 Task: Find a house in Popayán, Colombia, for 8 guests from 12-16 Jul, with a price range of ₹10,000 to ₹16,000, including amenities like Wifi, Free parking, and TV.
Action: Mouse moved to (461, 103)
Screenshot: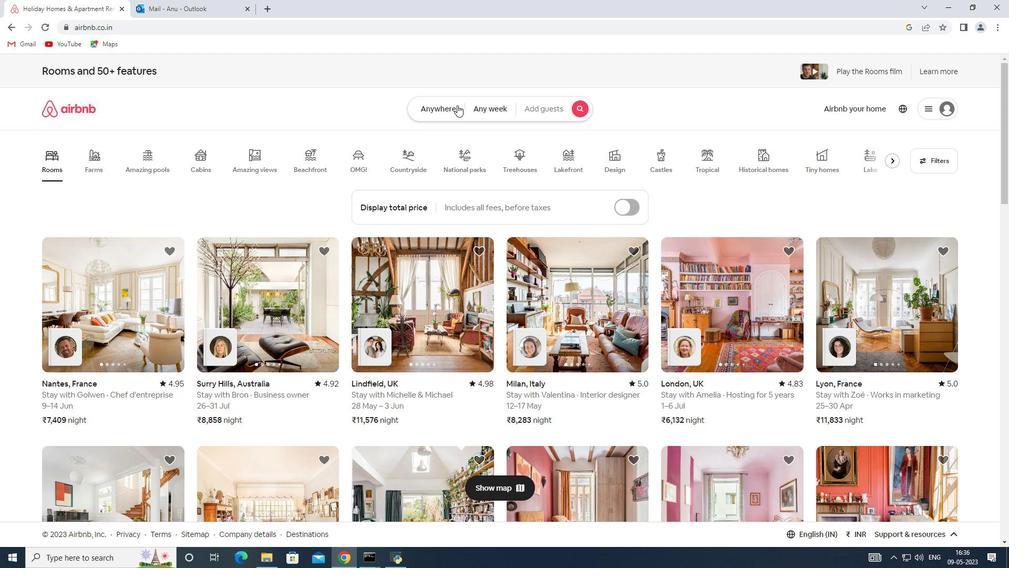 
Action: Mouse pressed left at (461, 103)
Screenshot: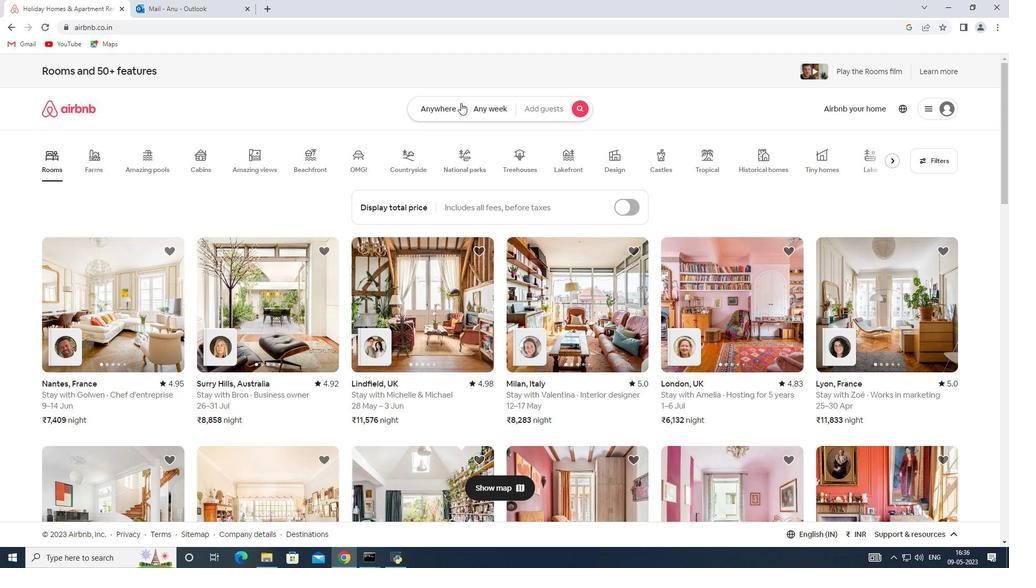 
Action: Mouse moved to (352, 152)
Screenshot: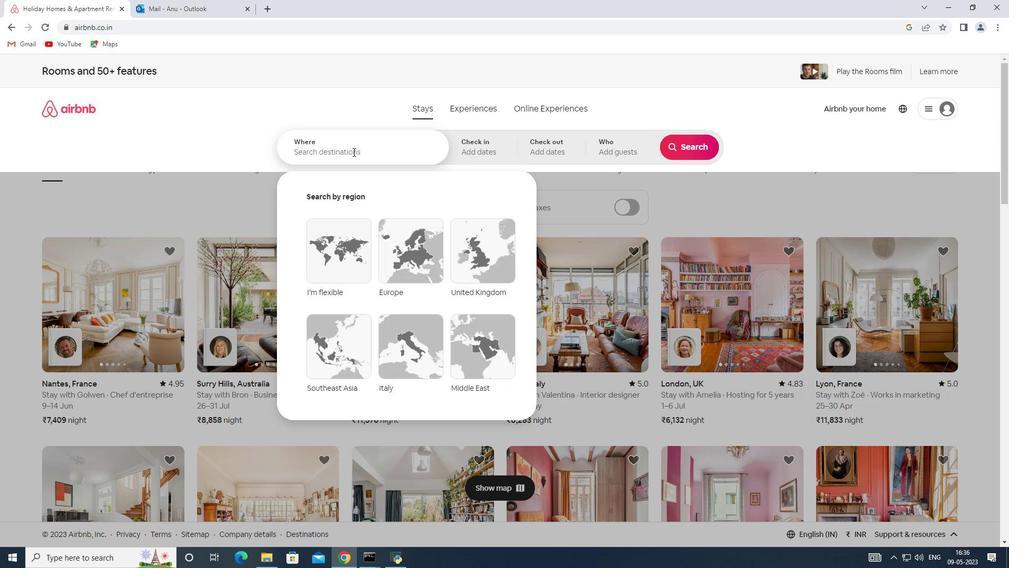 
Action: Mouse pressed left at (352, 152)
Screenshot: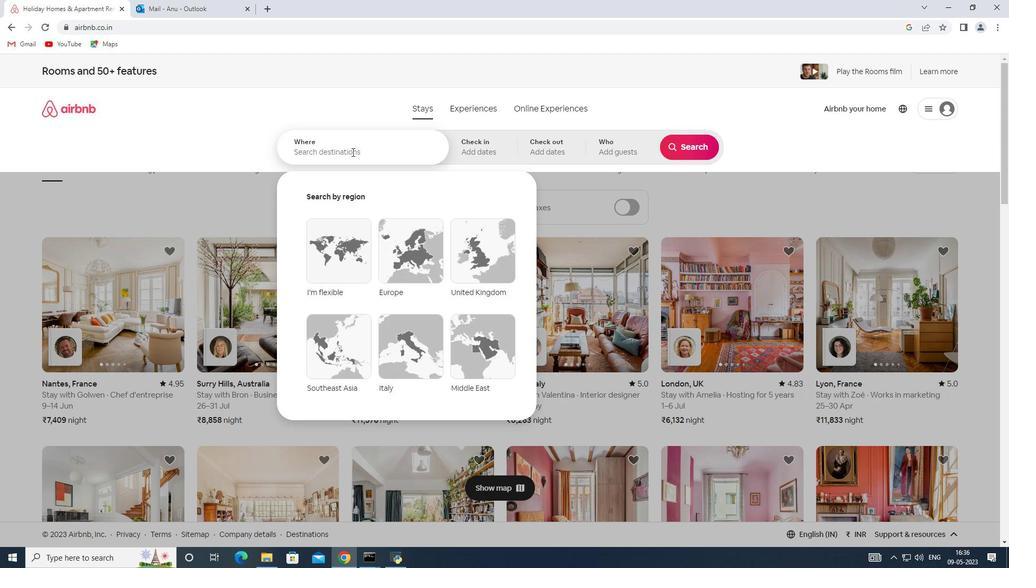 
Action: Key pressed <Key.shift>Popayan,<Key.shift>Colombia
Screenshot: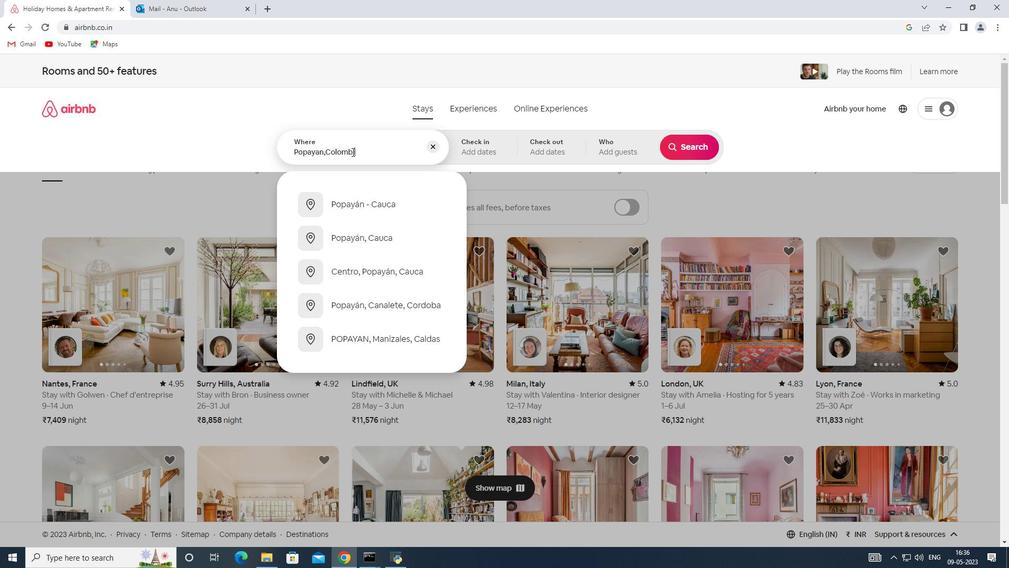 
Action: Mouse moved to (493, 147)
Screenshot: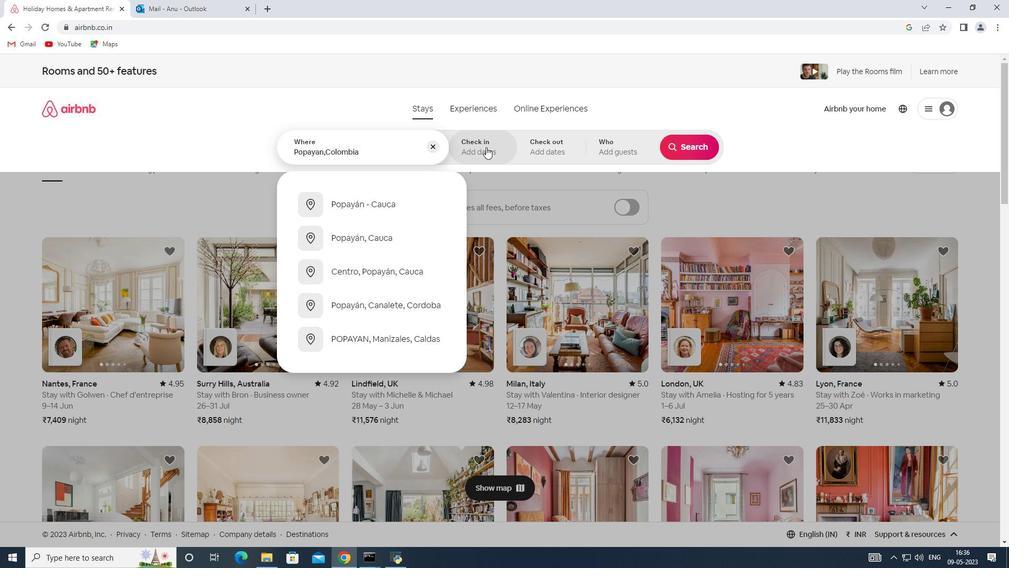 
Action: Mouse pressed left at (493, 147)
Screenshot: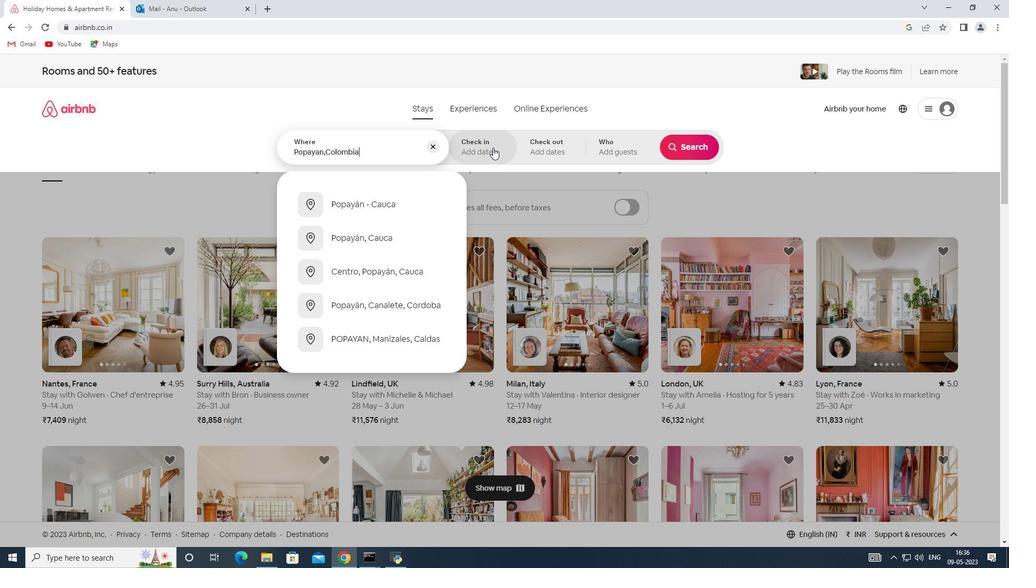 
Action: Mouse moved to (685, 233)
Screenshot: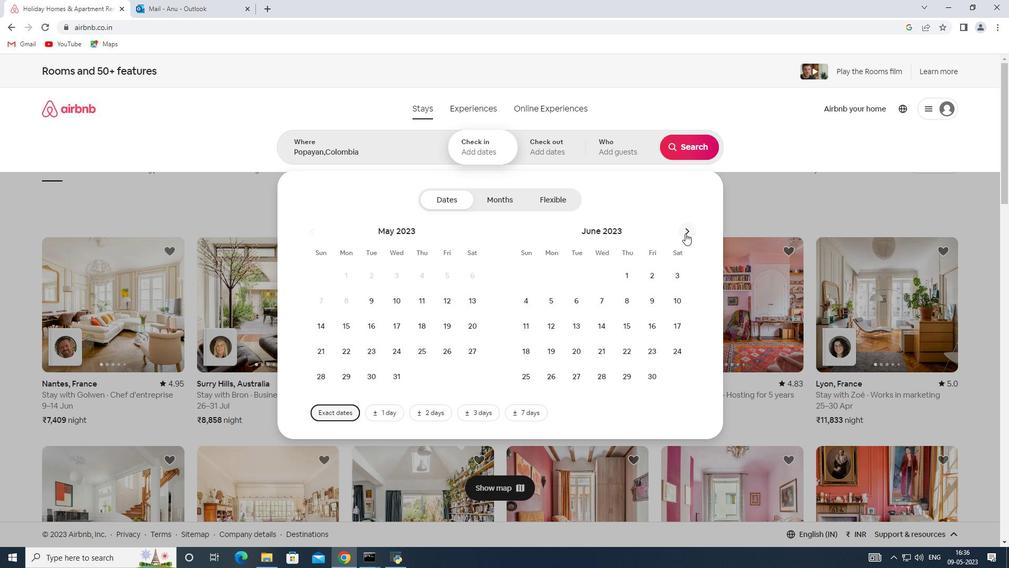 
Action: Mouse pressed left at (685, 233)
Screenshot: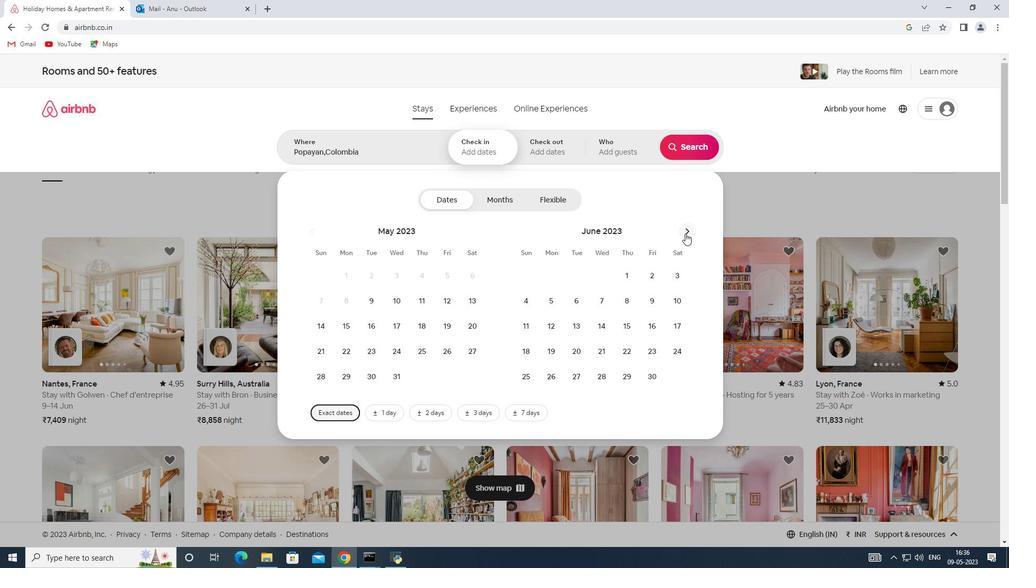 
Action: Mouse moved to (603, 326)
Screenshot: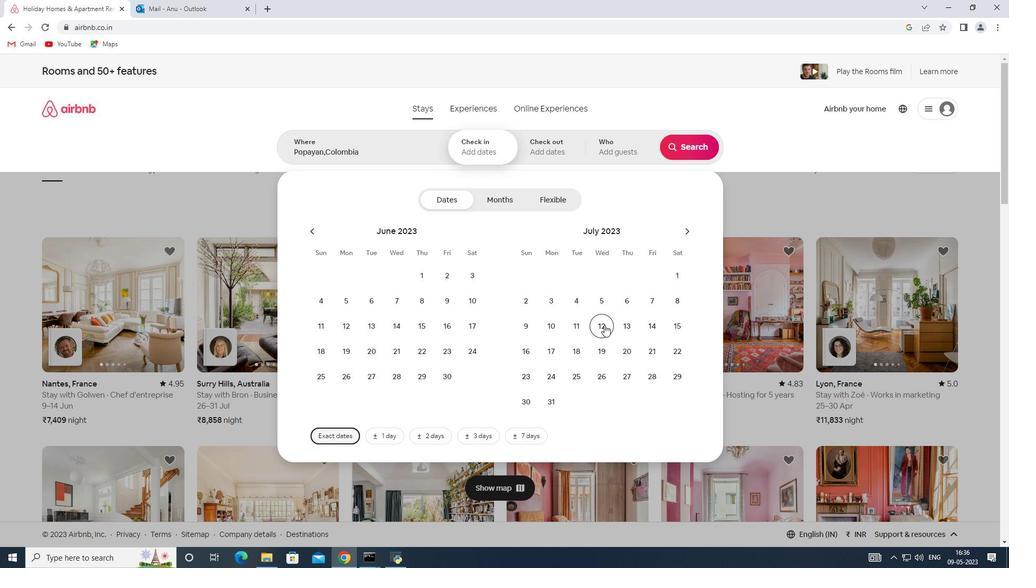 
Action: Mouse pressed left at (603, 326)
Screenshot: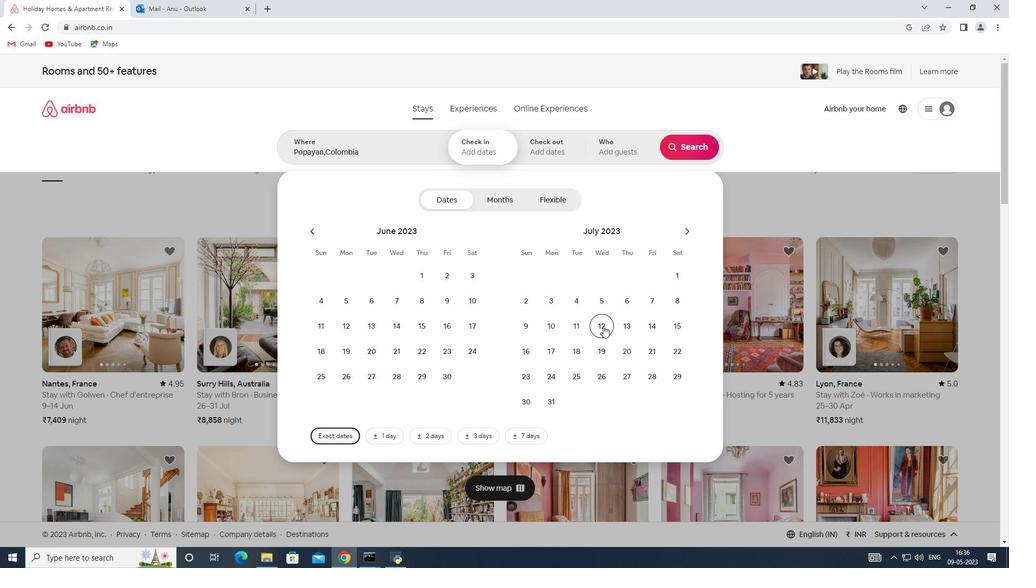 
Action: Mouse moved to (532, 348)
Screenshot: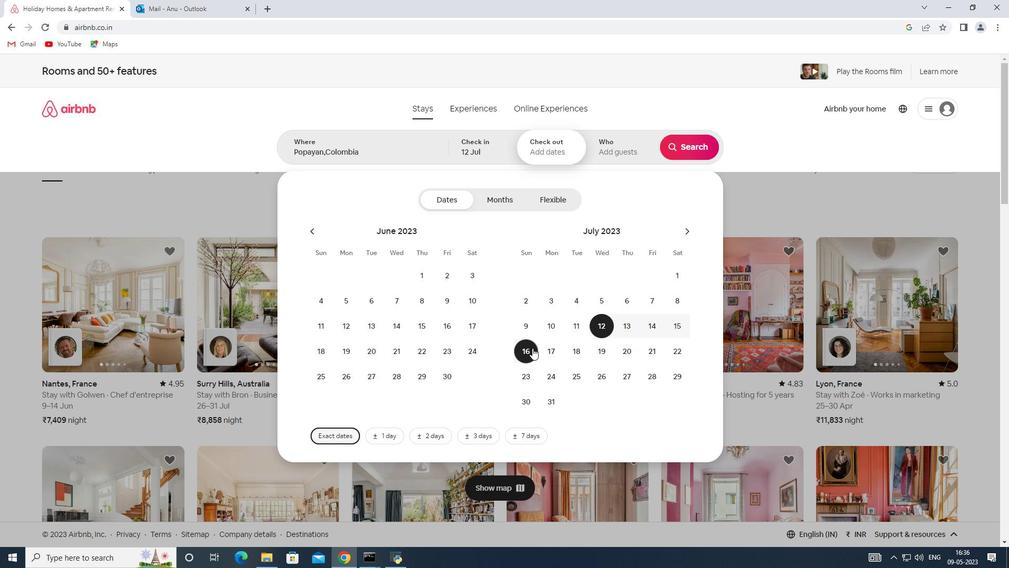 
Action: Mouse pressed left at (532, 348)
Screenshot: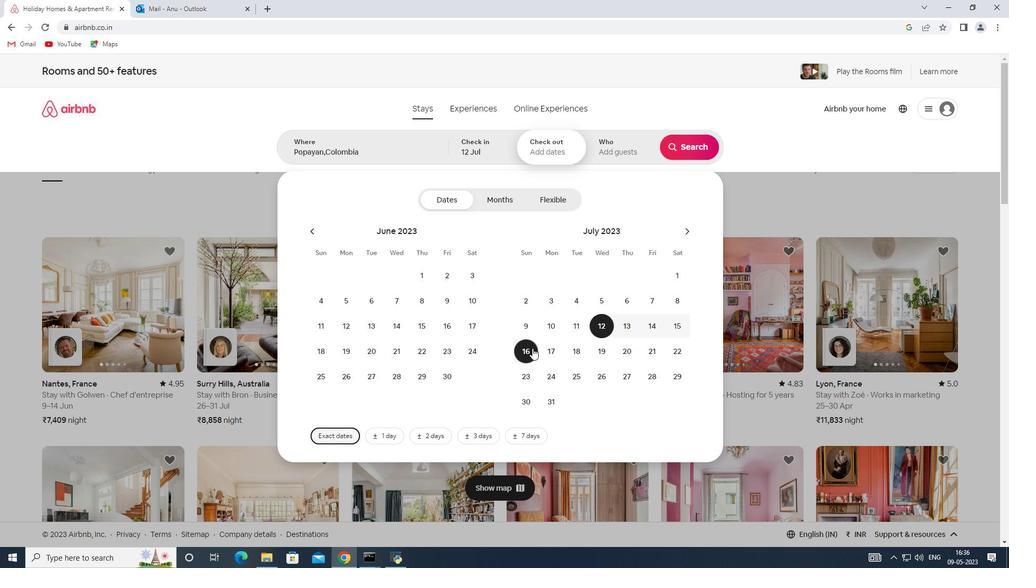 
Action: Mouse moved to (604, 146)
Screenshot: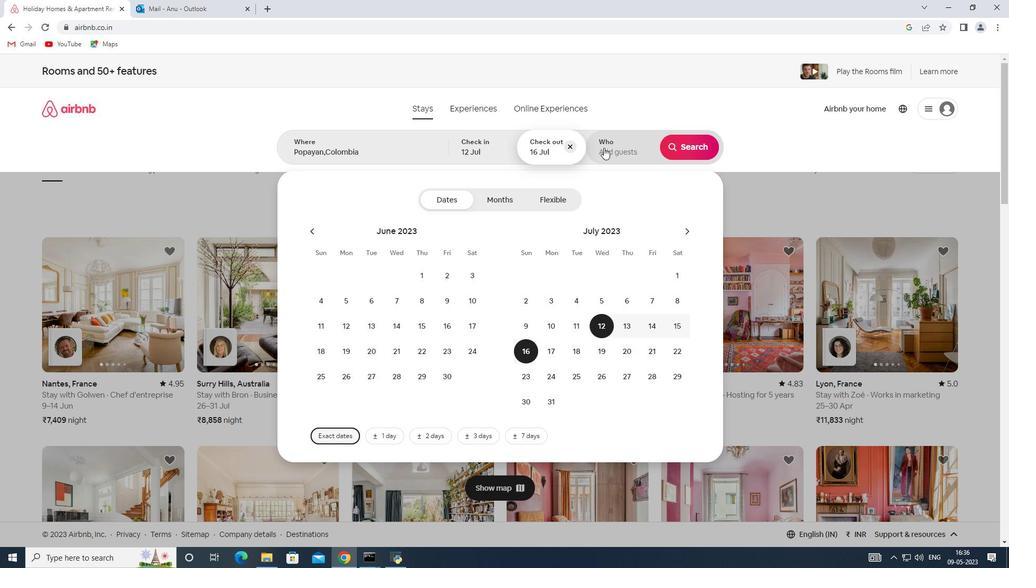 
Action: Mouse pressed left at (604, 146)
Screenshot: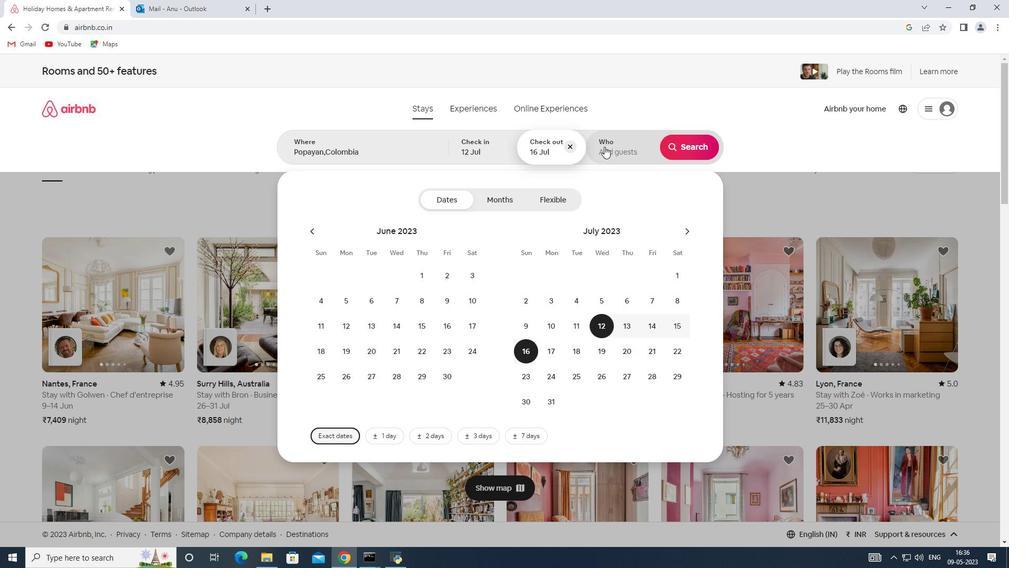 
Action: Mouse moved to (695, 199)
Screenshot: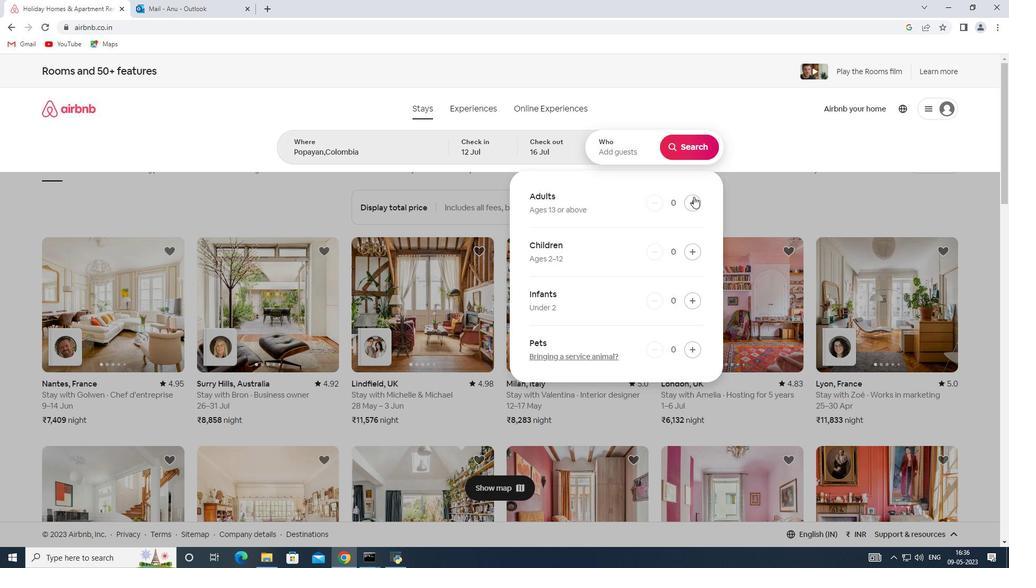 
Action: Mouse pressed left at (695, 199)
Screenshot: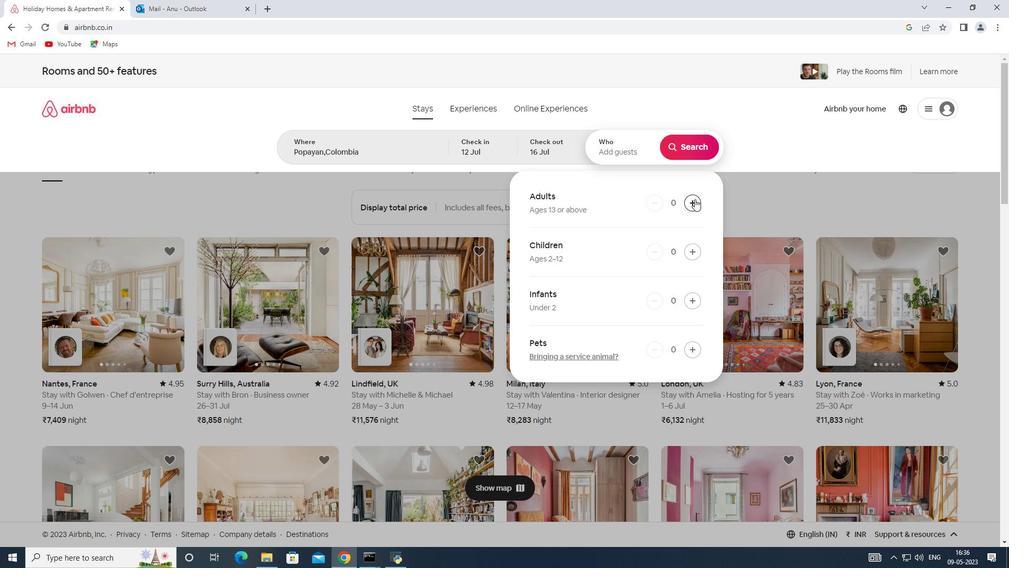 
Action: Mouse pressed left at (695, 199)
Screenshot: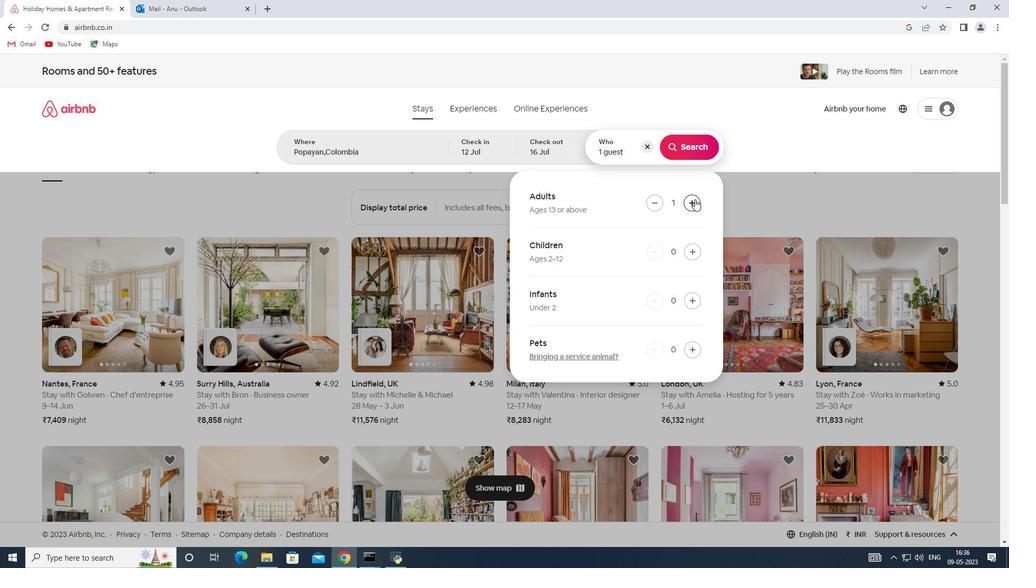 
Action: Mouse pressed left at (695, 199)
Screenshot: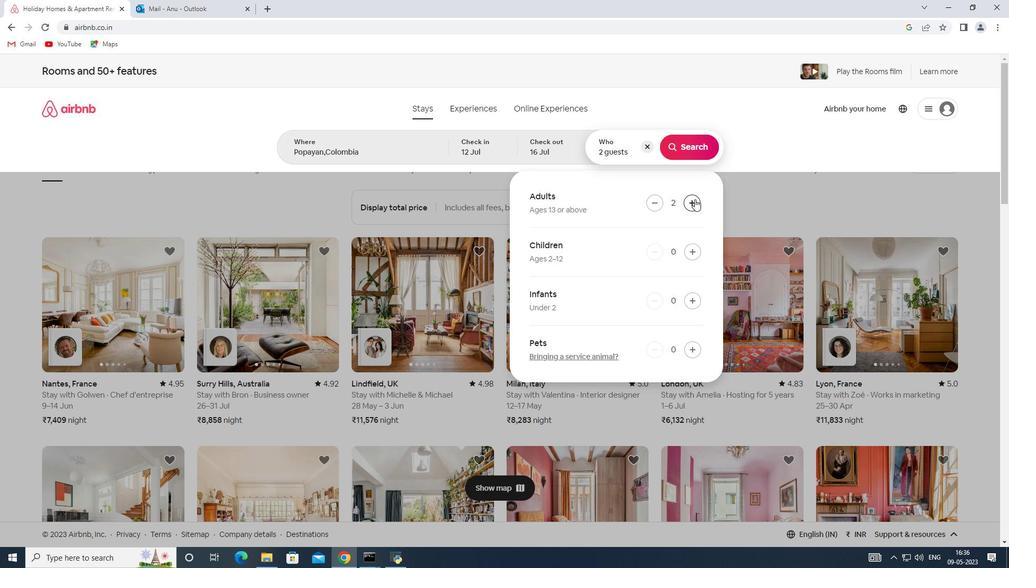 
Action: Mouse pressed left at (695, 199)
Screenshot: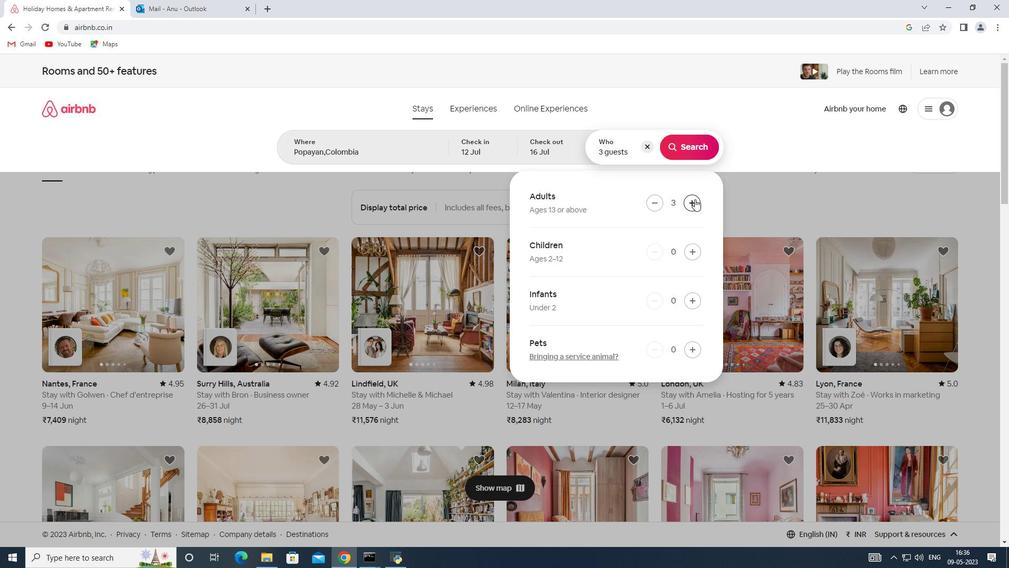 
Action: Mouse pressed left at (695, 199)
Screenshot: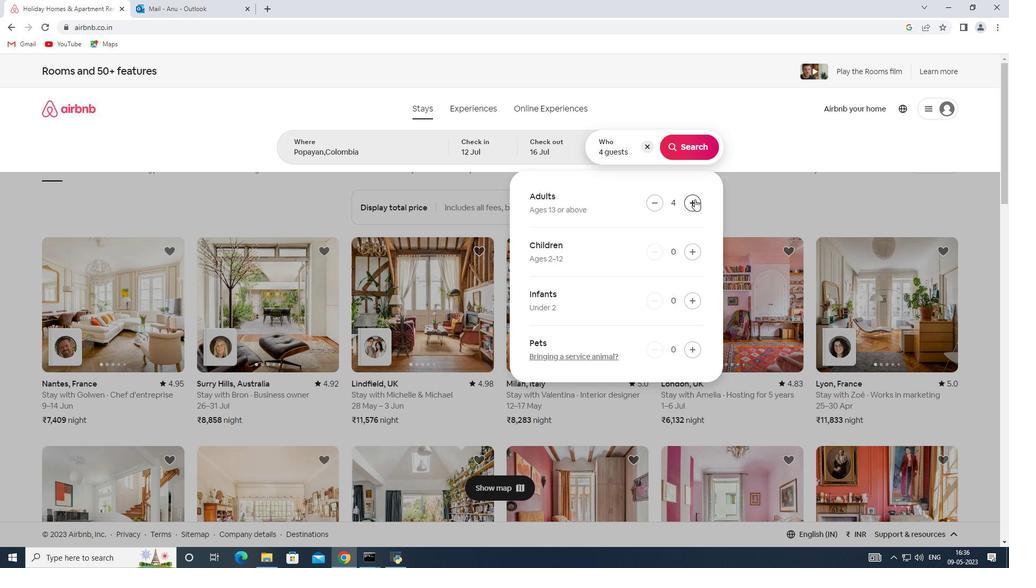 
Action: Mouse pressed left at (695, 199)
Screenshot: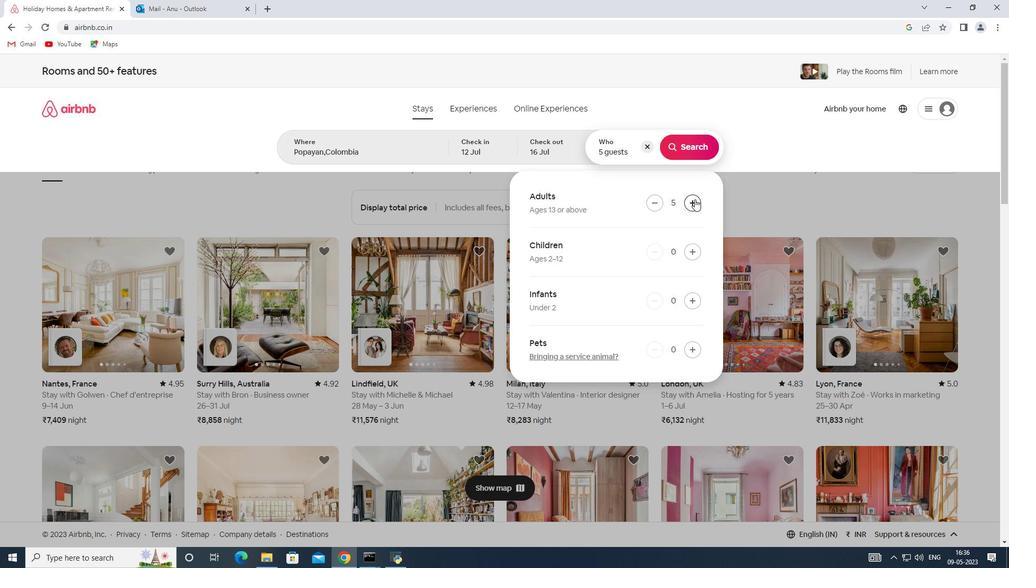 
Action: Mouse pressed left at (695, 199)
Screenshot: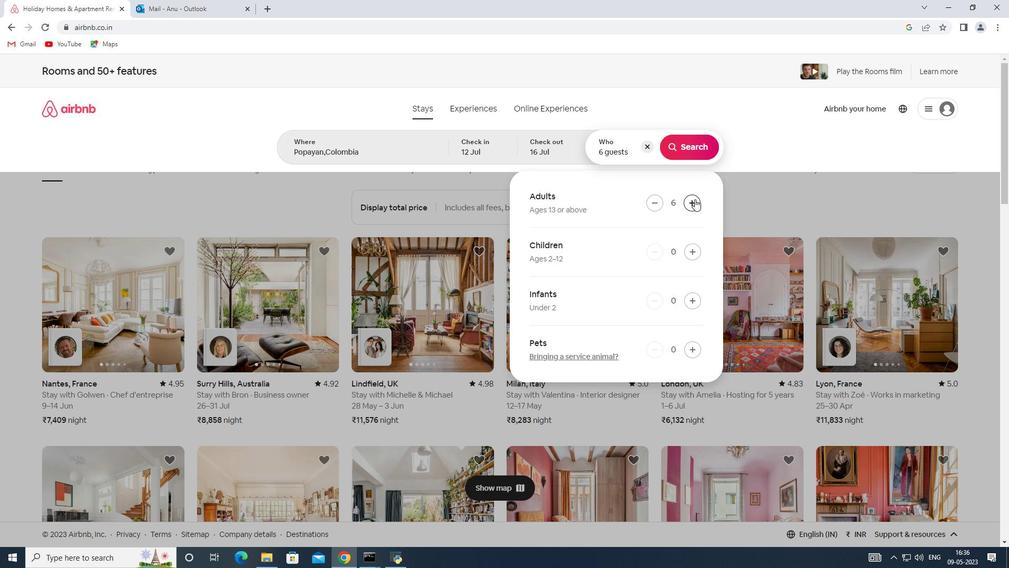 
Action: Mouse pressed left at (695, 199)
Screenshot: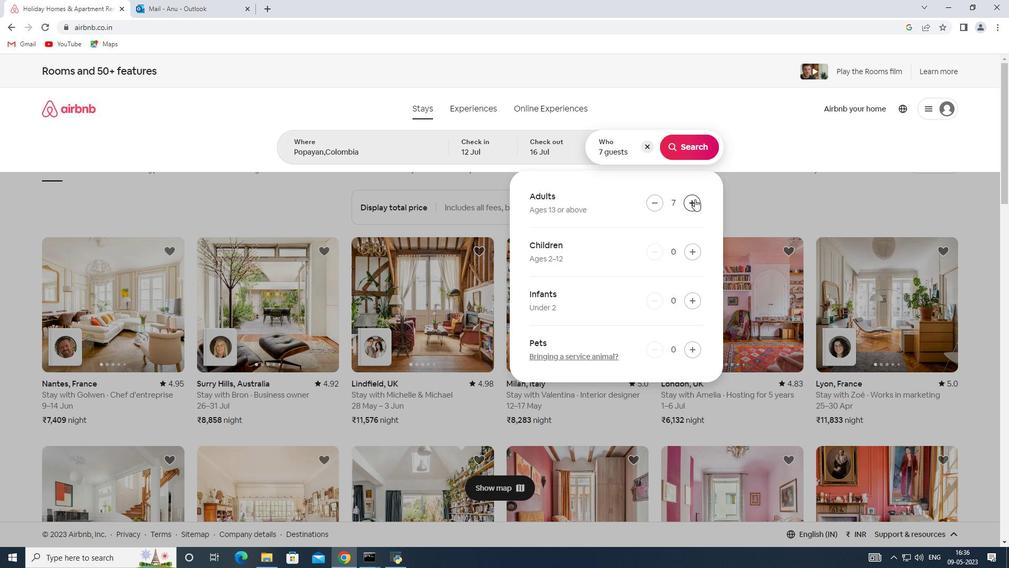 
Action: Mouse moved to (693, 148)
Screenshot: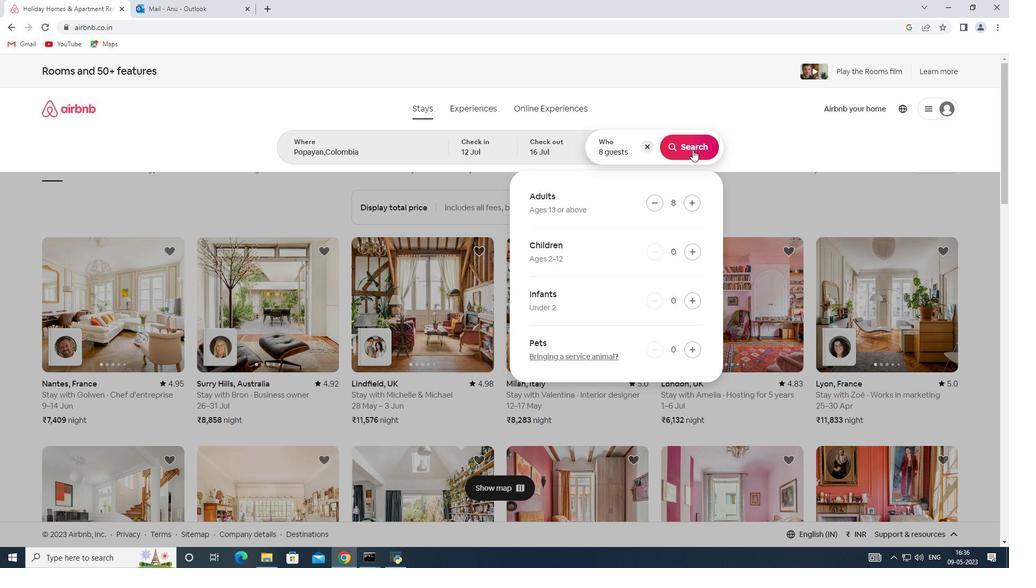 
Action: Mouse pressed left at (693, 148)
Screenshot: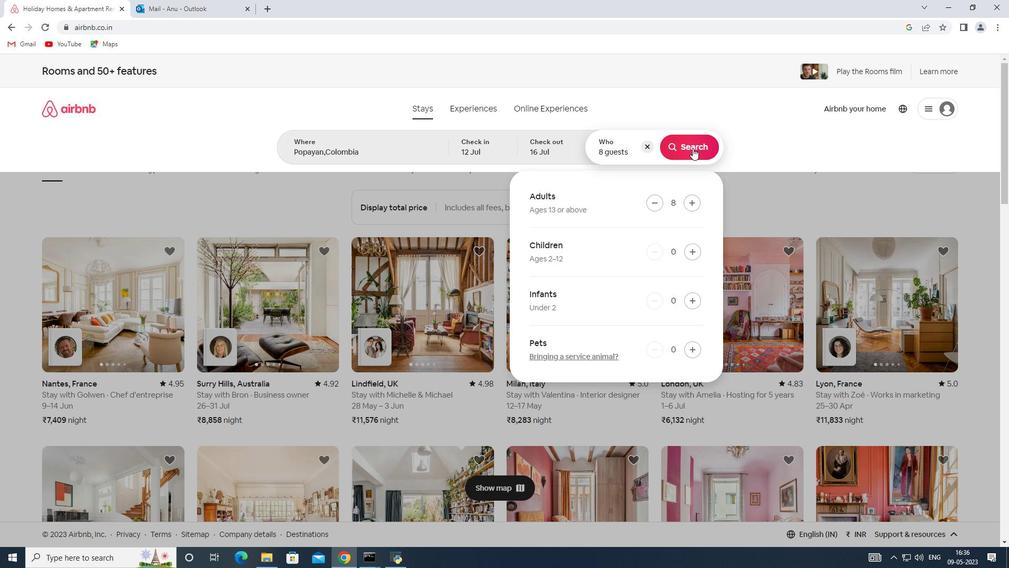 
Action: Mouse moved to (959, 126)
Screenshot: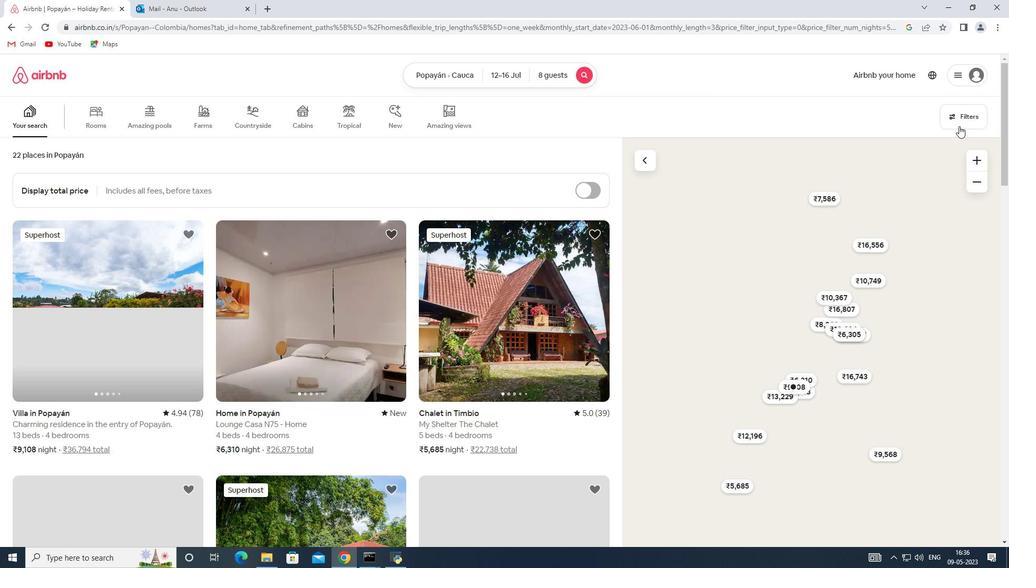 
Action: Mouse pressed left at (959, 126)
Screenshot: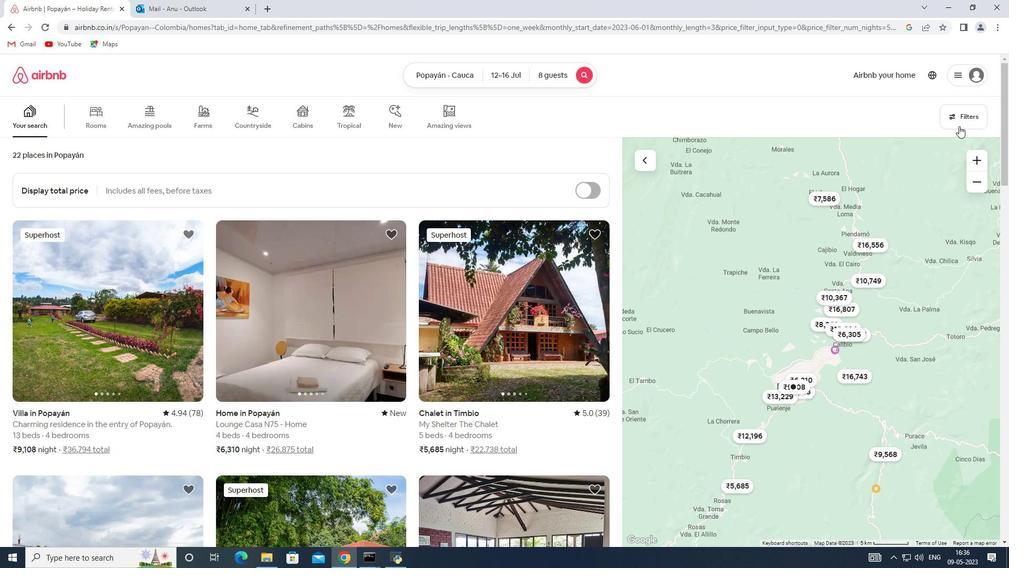 
Action: Mouse moved to (518, 347)
Screenshot: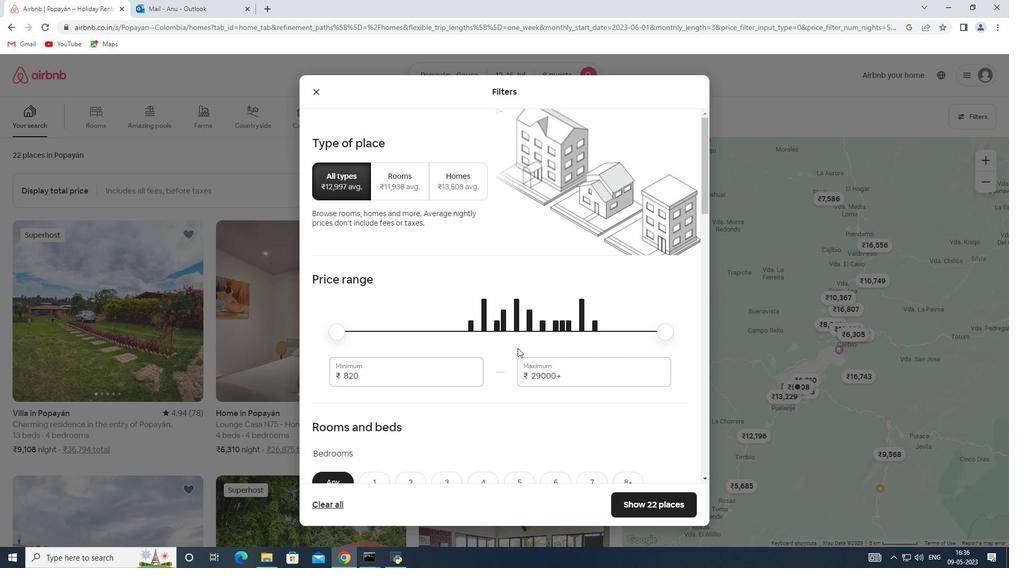 
Action: Mouse scrolled (518, 347) with delta (0, 0)
Screenshot: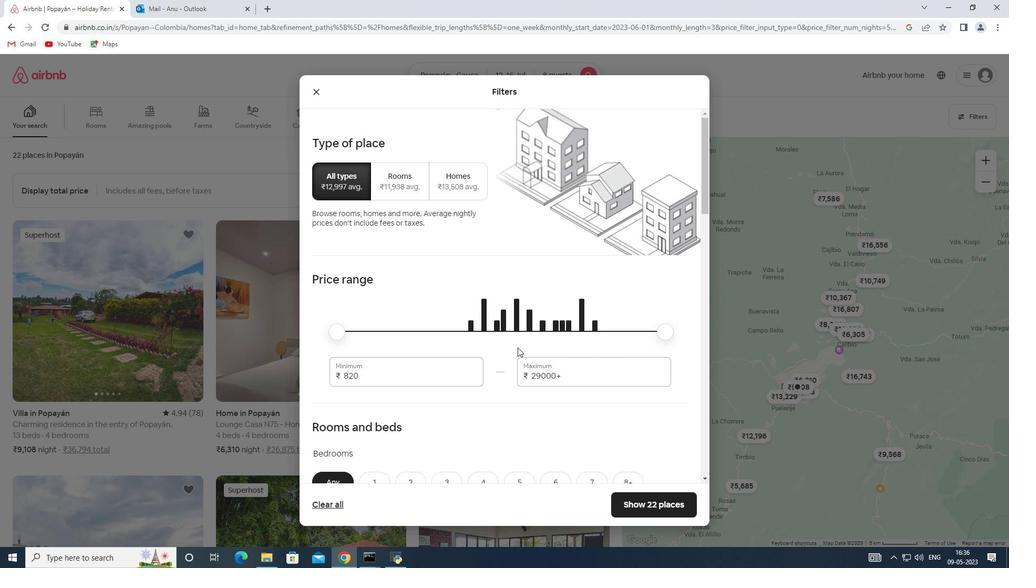 
Action: Mouse scrolled (518, 347) with delta (0, 0)
Screenshot: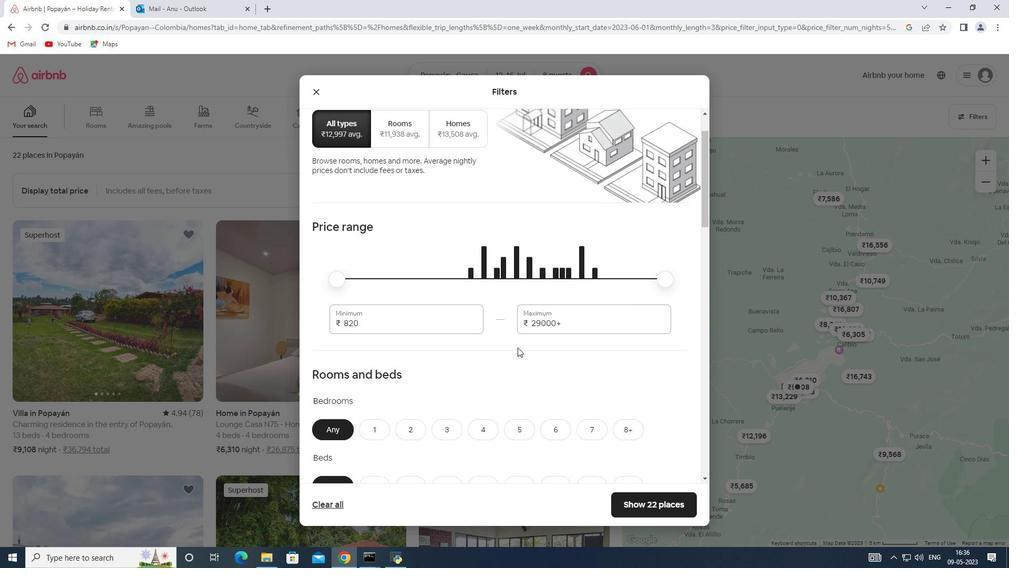 
Action: Mouse moved to (372, 269)
Screenshot: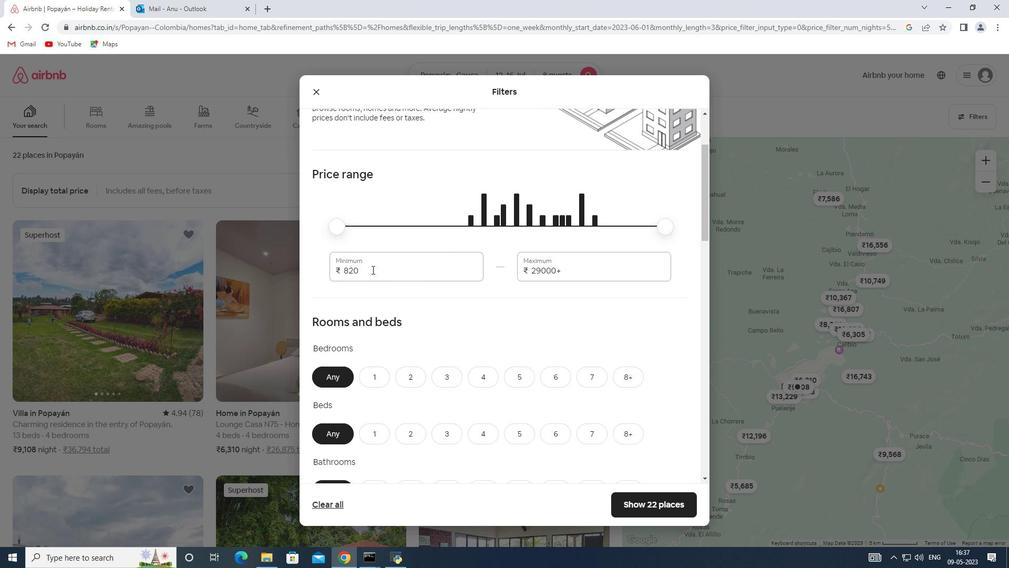
Action: Mouse pressed left at (372, 269)
Screenshot: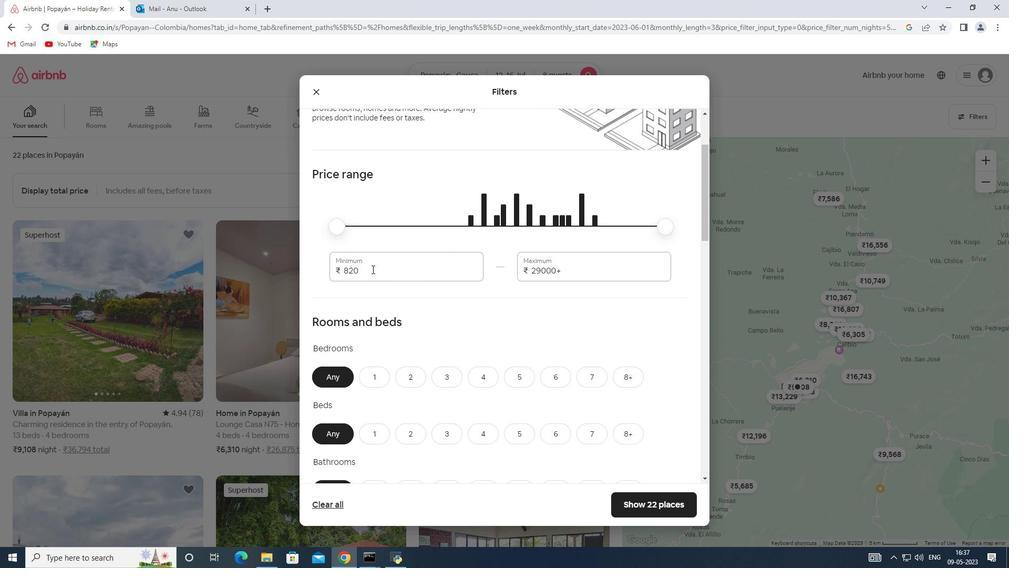 
Action: Mouse moved to (287, 269)
Screenshot: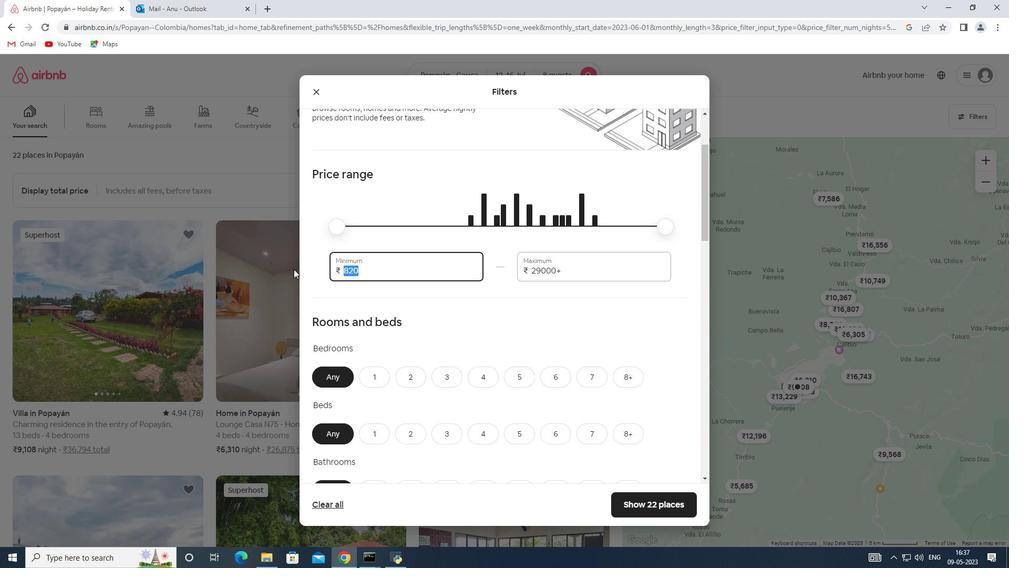 
Action: Key pressed 10000
Screenshot: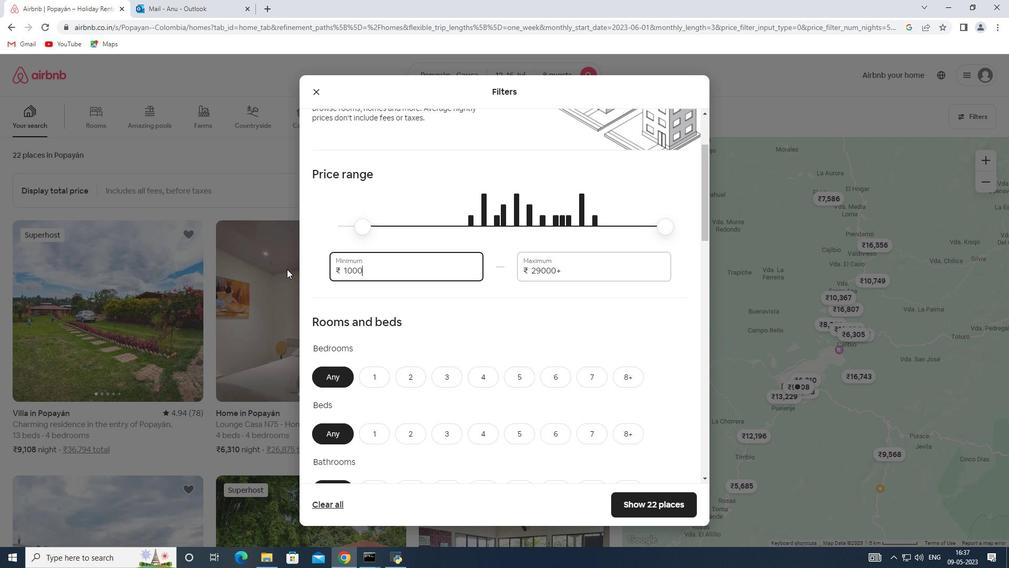 
Action: Mouse moved to (568, 272)
Screenshot: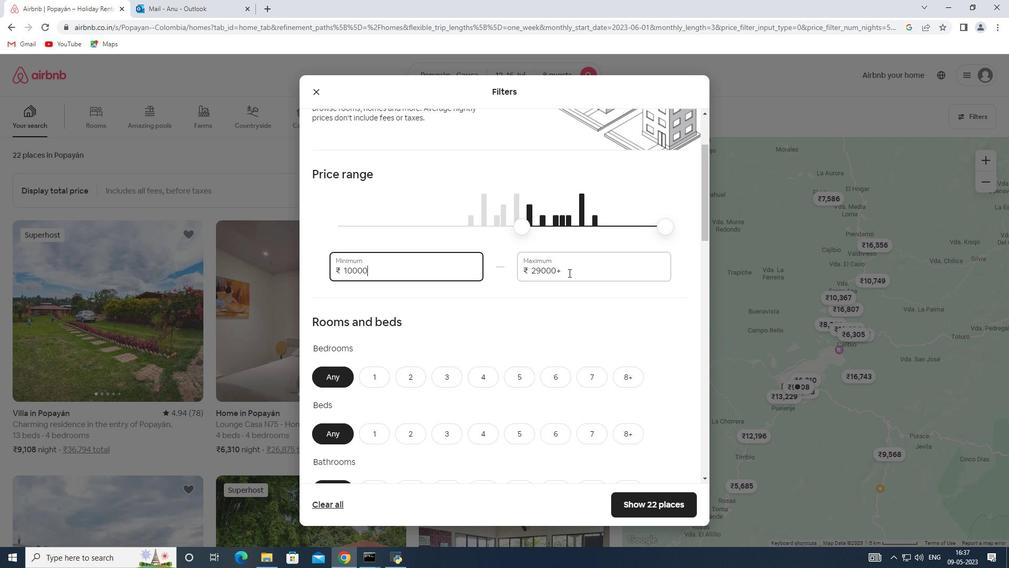 
Action: Mouse pressed left at (568, 272)
Screenshot: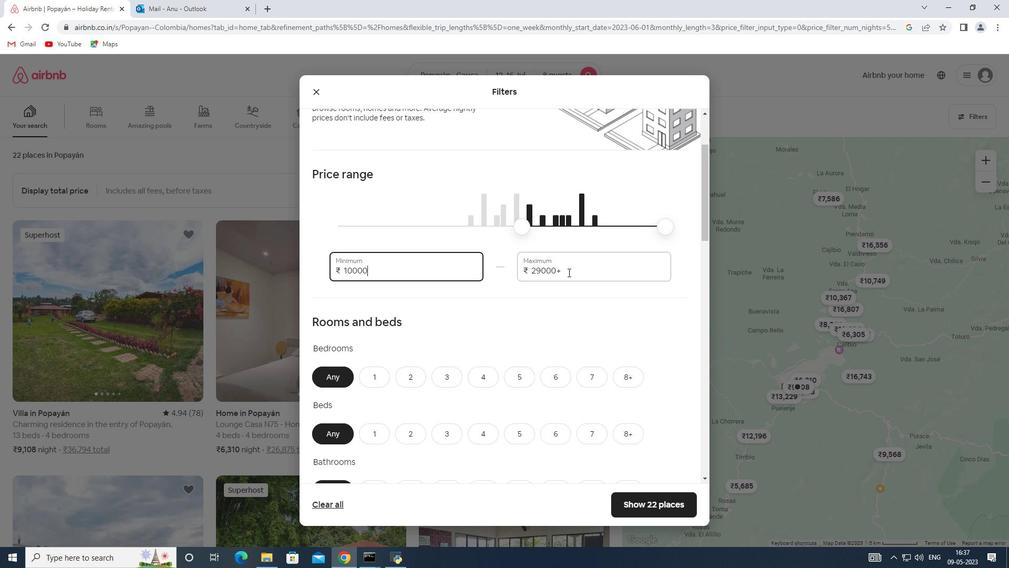 
Action: Mouse moved to (490, 273)
Screenshot: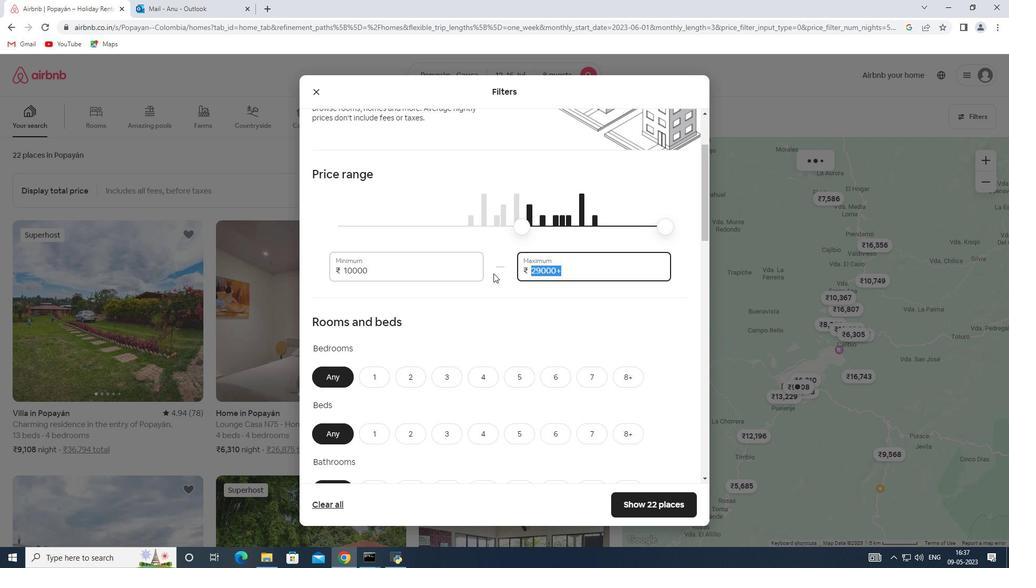 
Action: Key pressed 16000
Screenshot: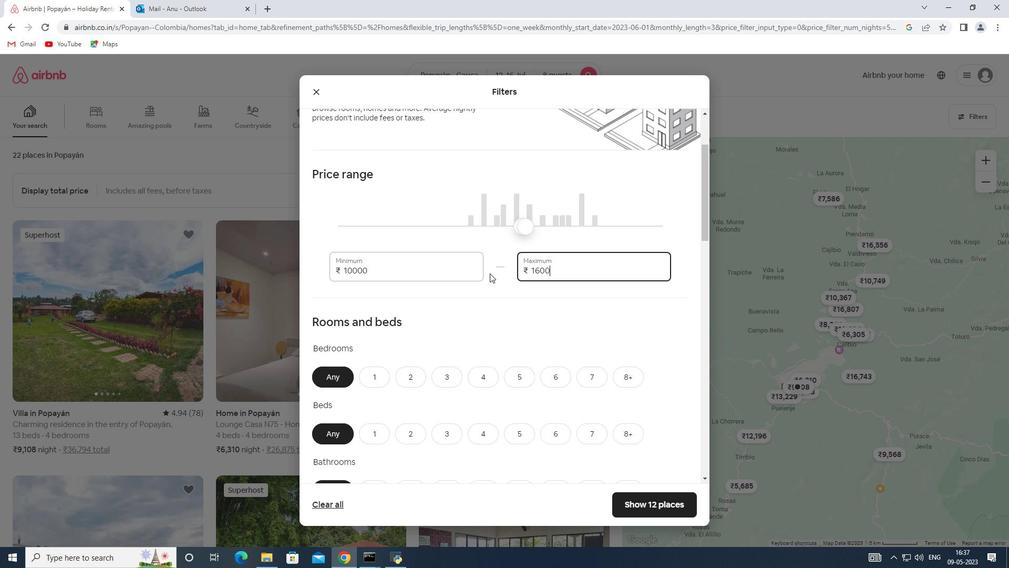 
Action: Mouse moved to (491, 286)
Screenshot: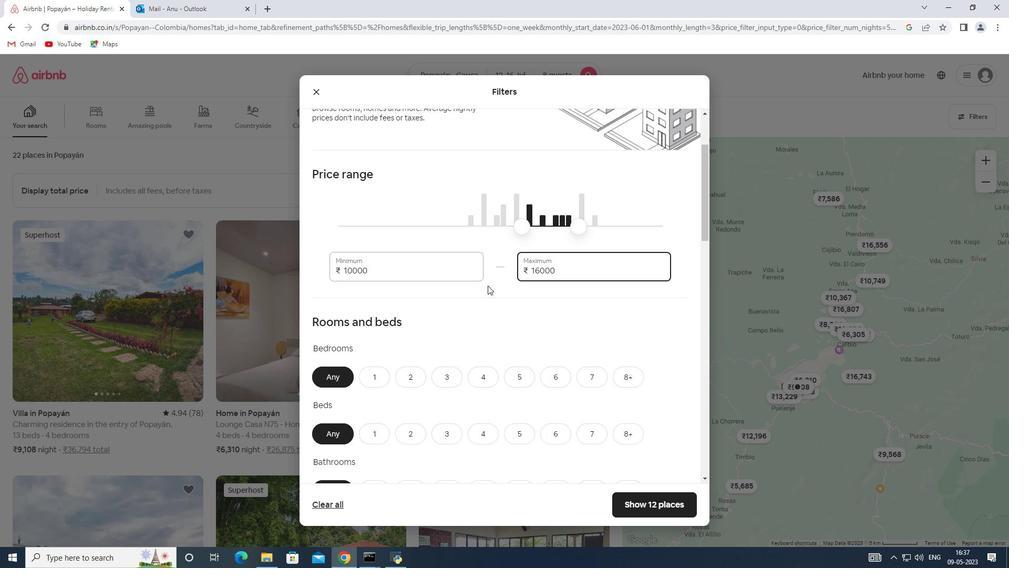
Action: Mouse scrolled (491, 286) with delta (0, 0)
Screenshot: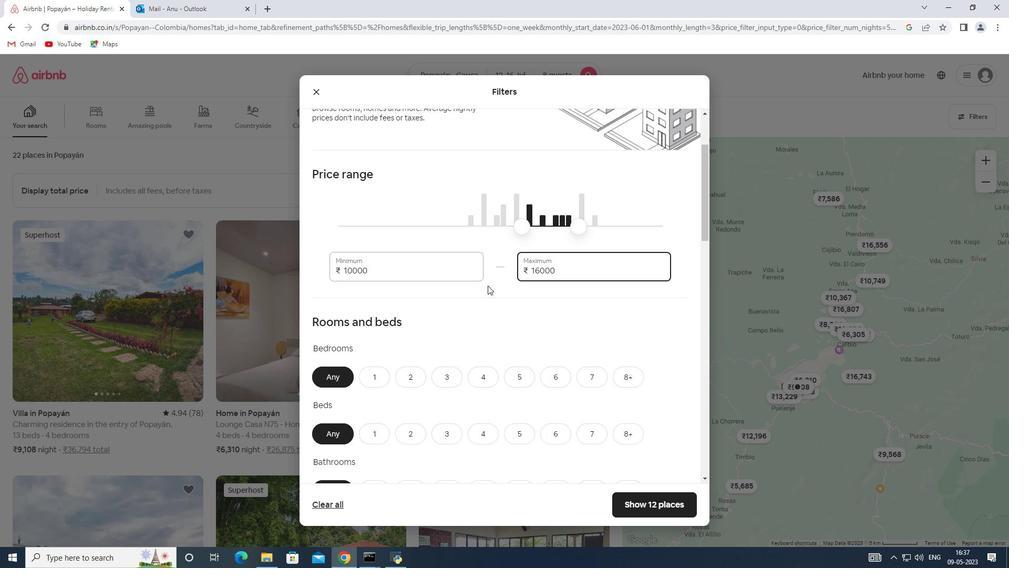 
Action: Mouse moved to (494, 287)
Screenshot: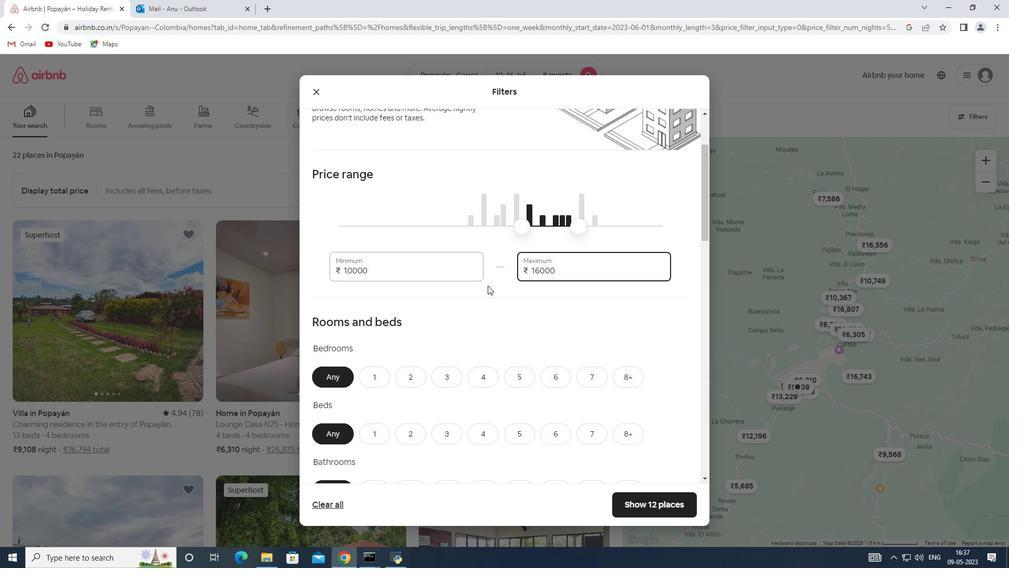 
Action: Mouse scrolled (494, 287) with delta (0, 0)
Screenshot: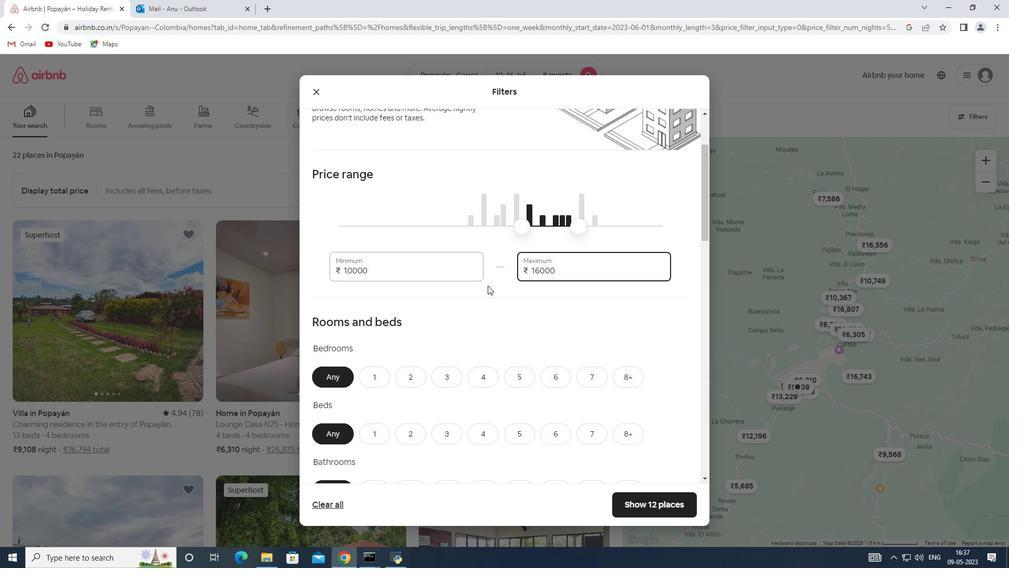 
Action: Mouse moved to (630, 267)
Screenshot: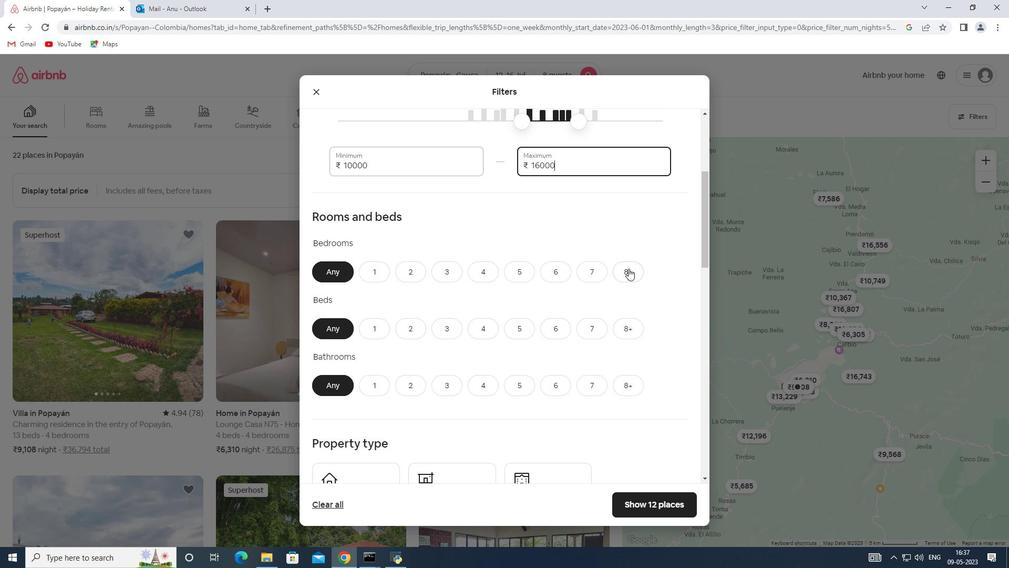 
Action: Mouse pressed left at (630, 267)
Screenshot: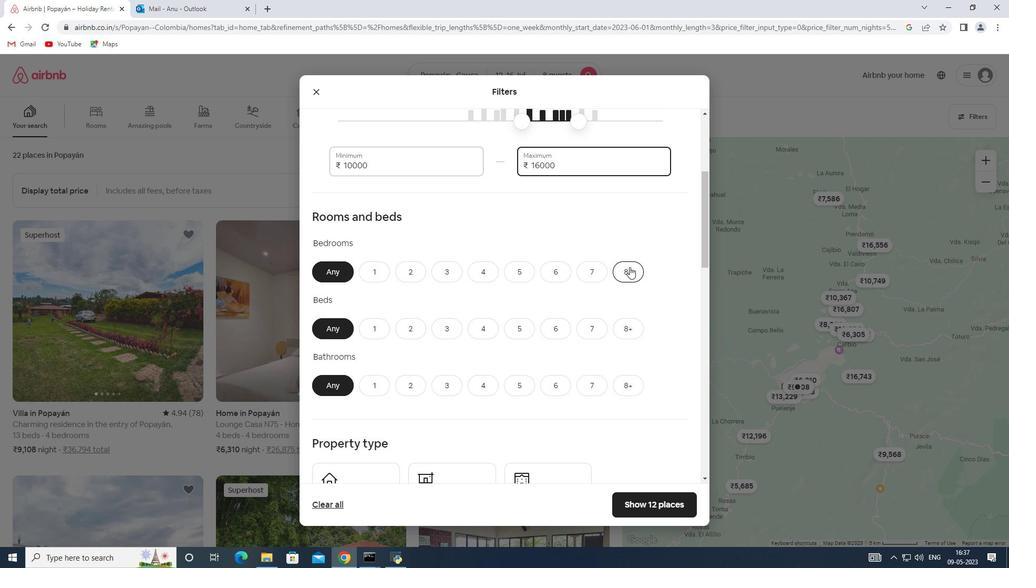 
Action: Mouse moved to (622, 325)
Screenshot: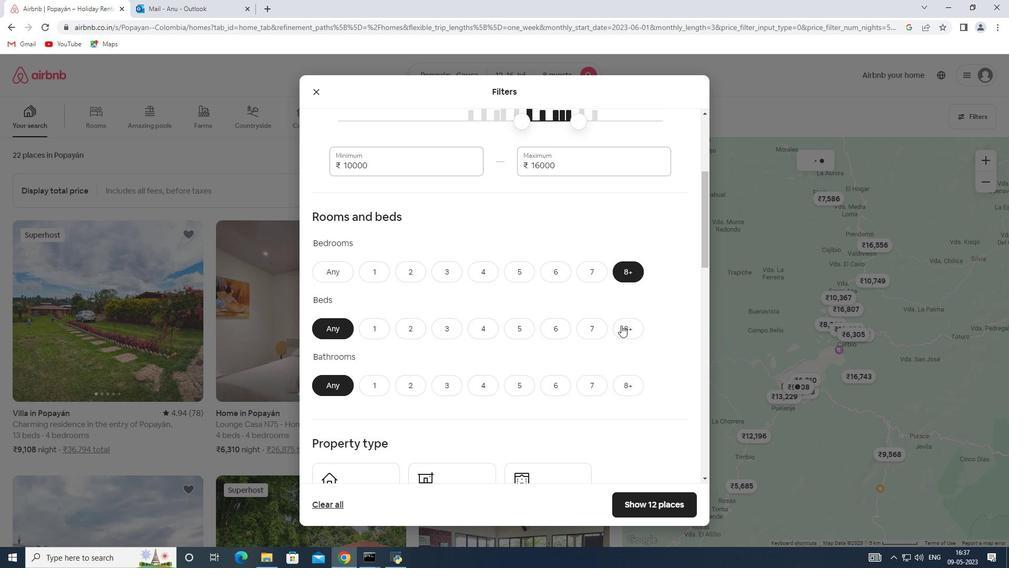 
Action: Mouse pressed left at (622, 325)
Screenshot: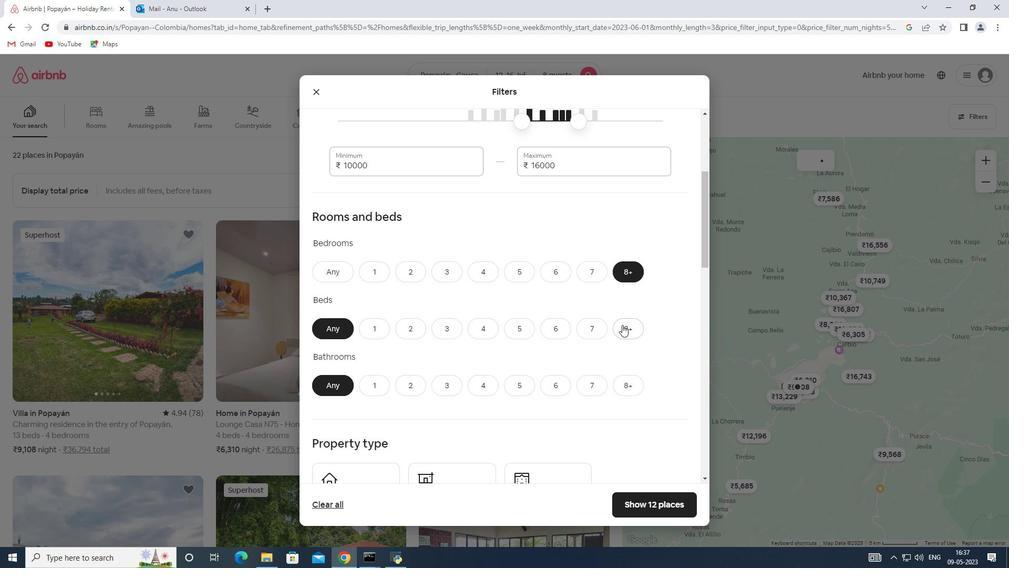 
Action: Mouse moved to (624, 380)
Screenshot: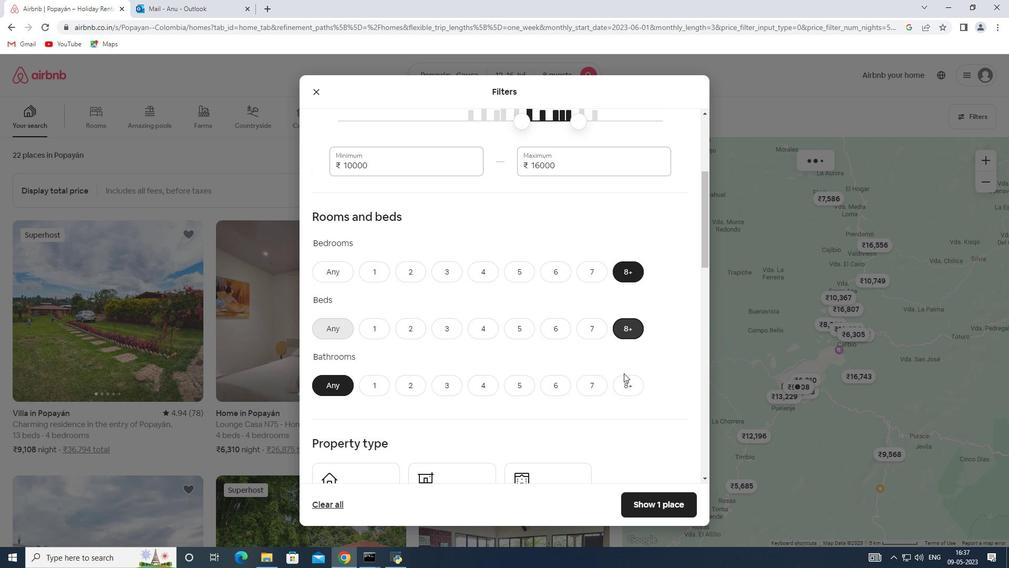 
Action: Mouse pressed left at (624, 380)
Screenshot: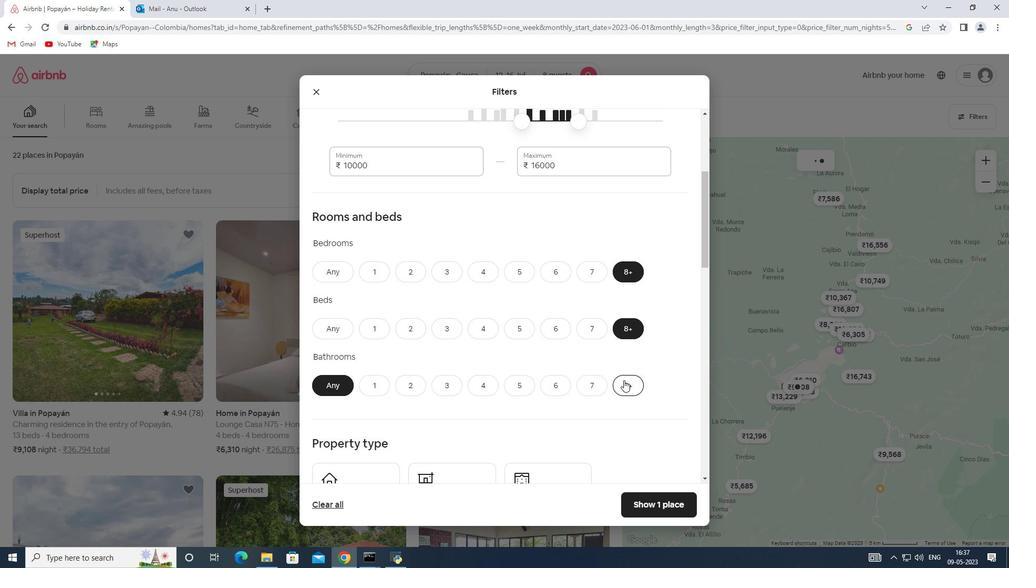 
Action: Mouse moved to (556, 385)
Screenshot: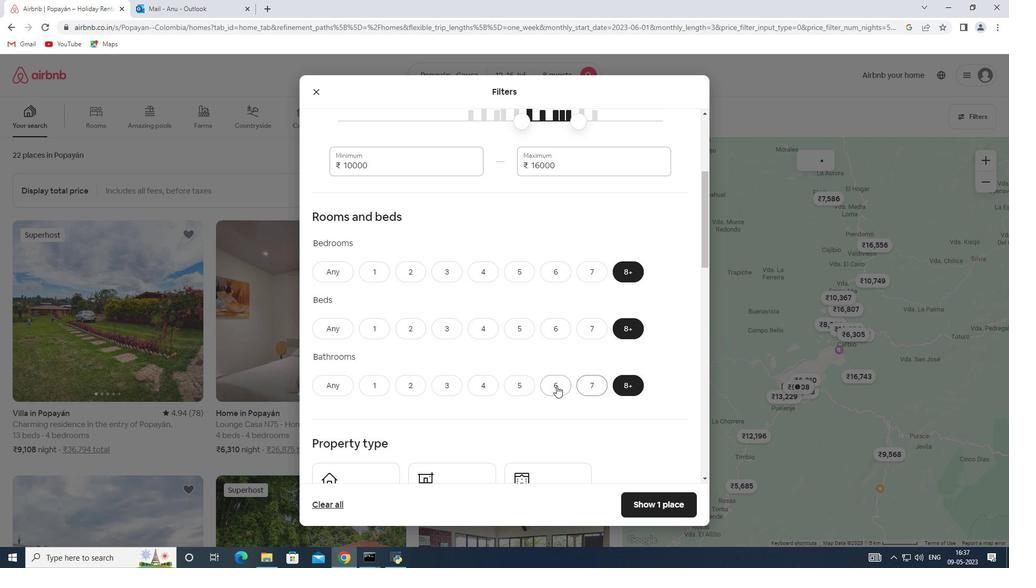 
Action: Mouse scrolled (556, 385) with delta (0, 0)
Screenshot: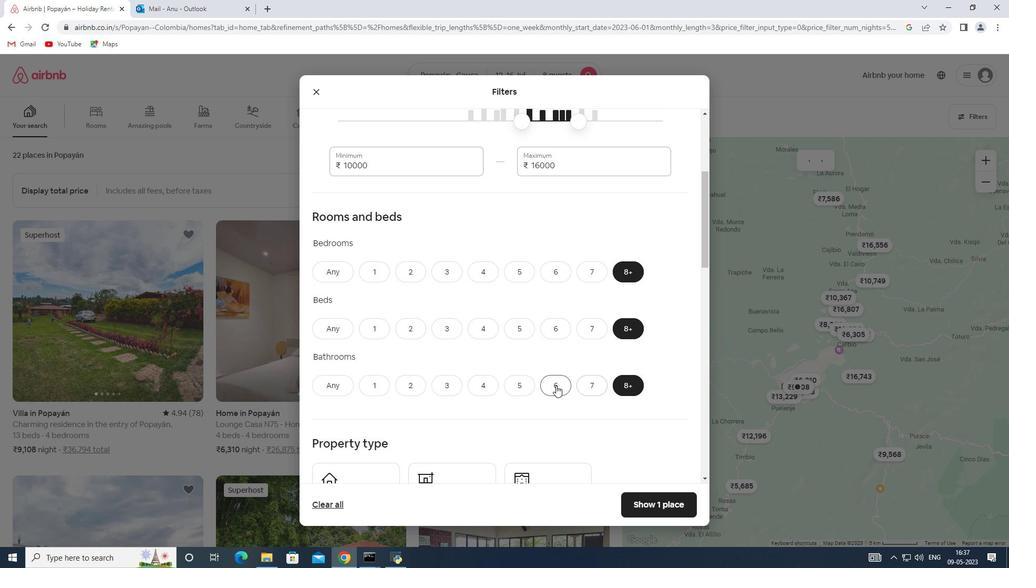 
Action: Mouse scrolled (556, 385) with delta (0, 0)
Screenshot: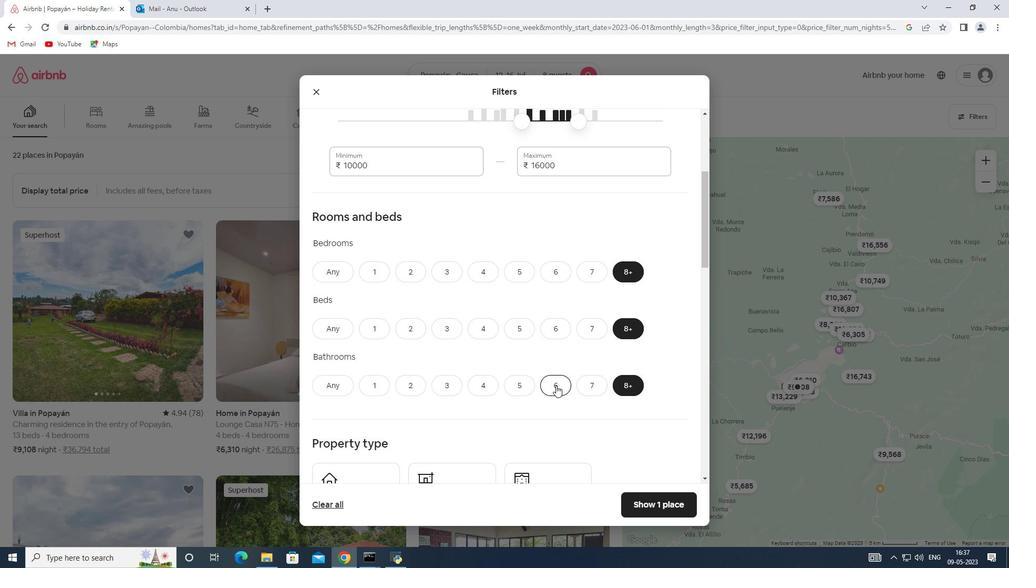 
Action: Mouse scrolled (556, 385) with delta (0, 0)
Screenshot: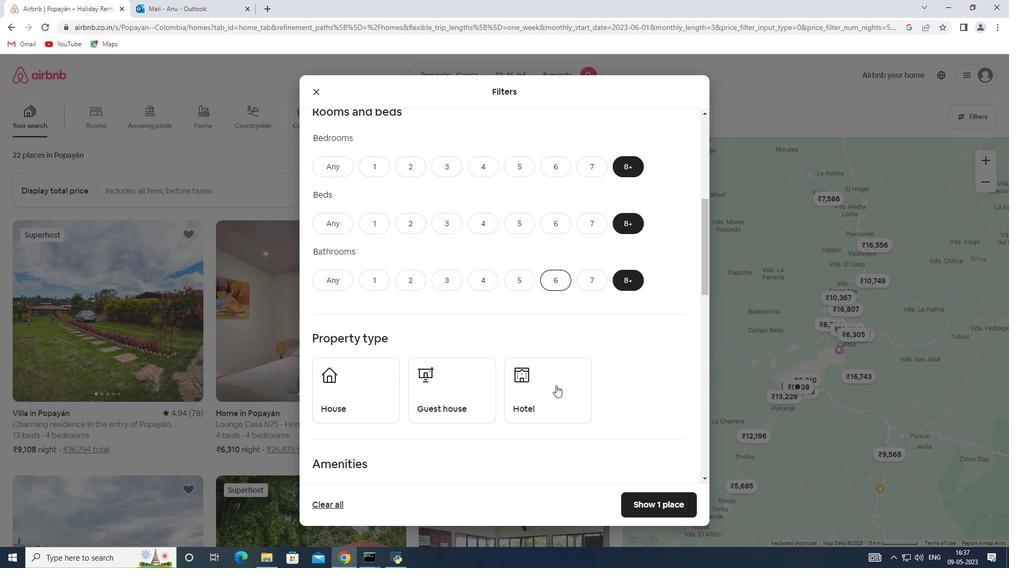 
Action: Mouse scrolled (556, 385) with delta (0, 0)
Screenshot: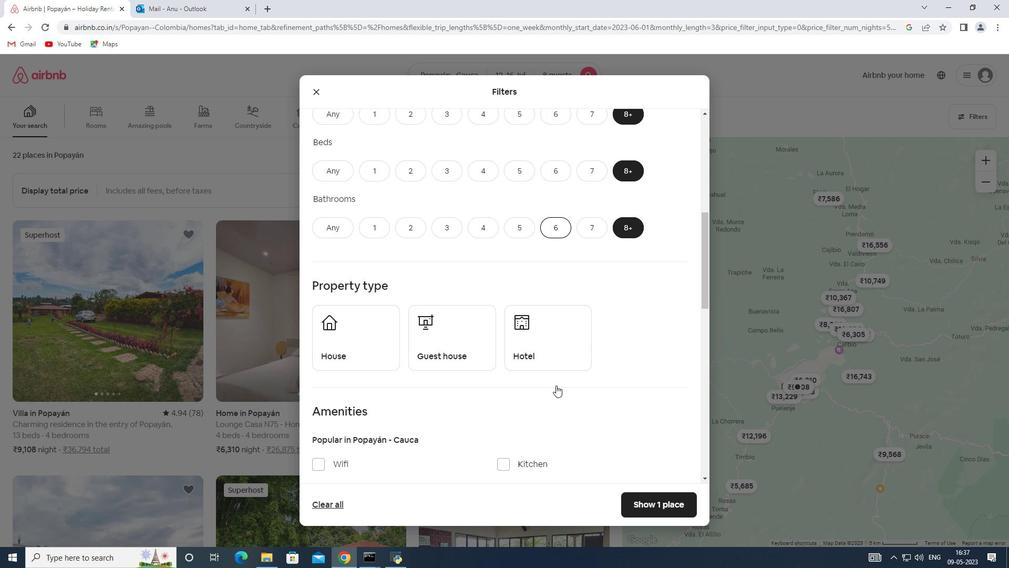 
Action: Mouse moved to (345, 293)
Screenshot: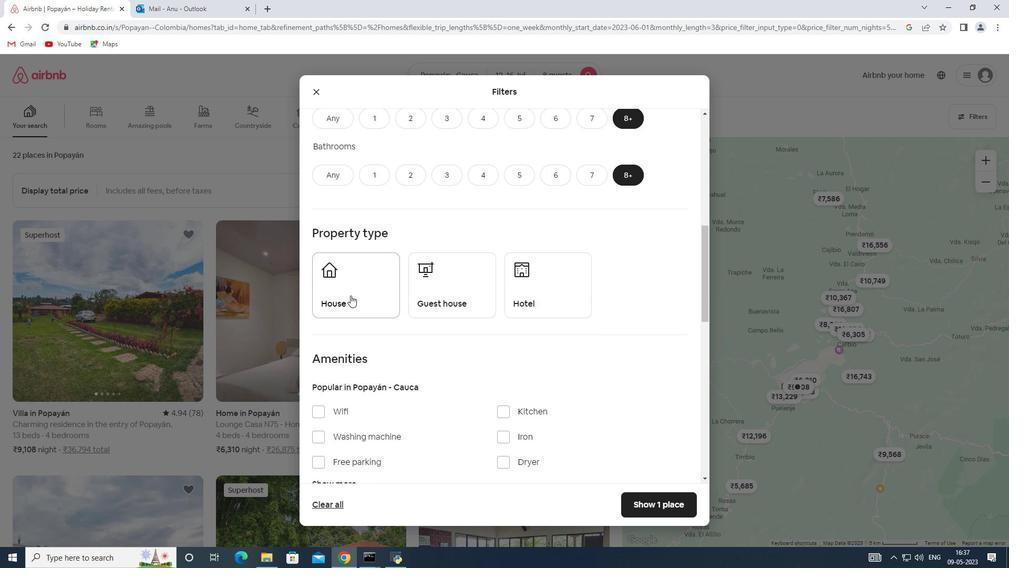 
Action: Mouse pressed left at (345, 293)
Screenshot: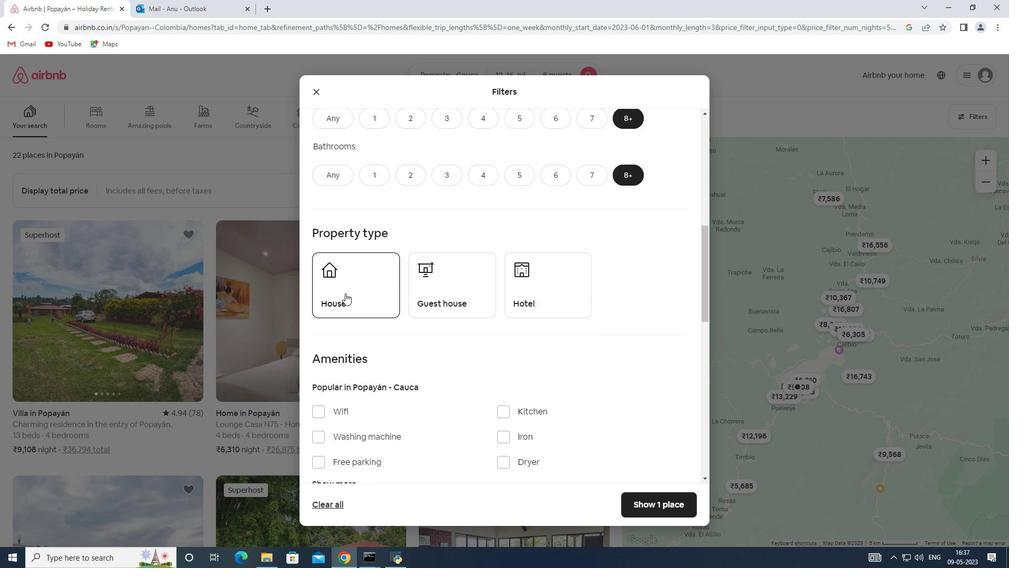 
Action: Mouse moved to (431, 290)
Screenshot: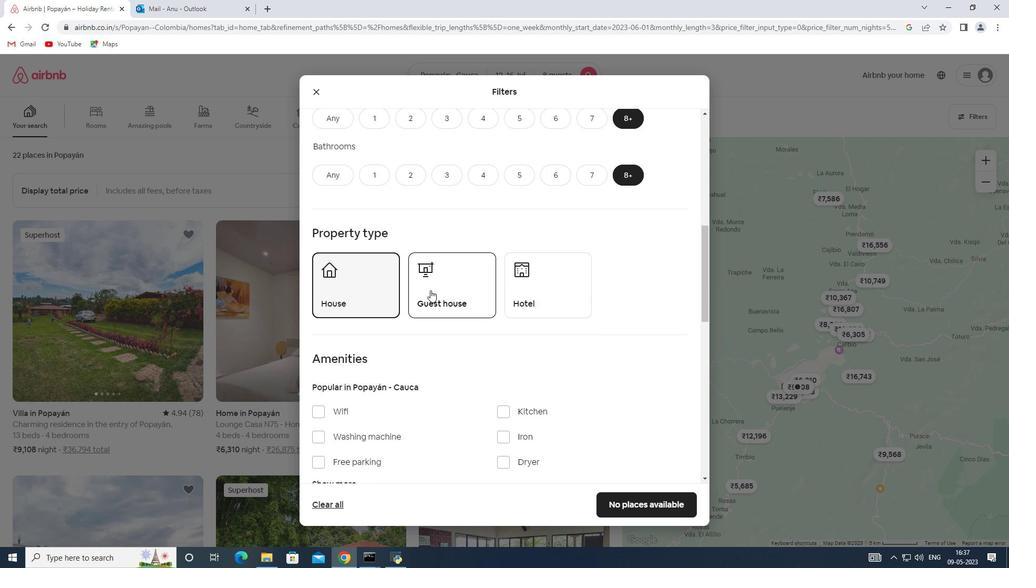 
Action: Mouse pressed left at (431, 290)
Screenshot: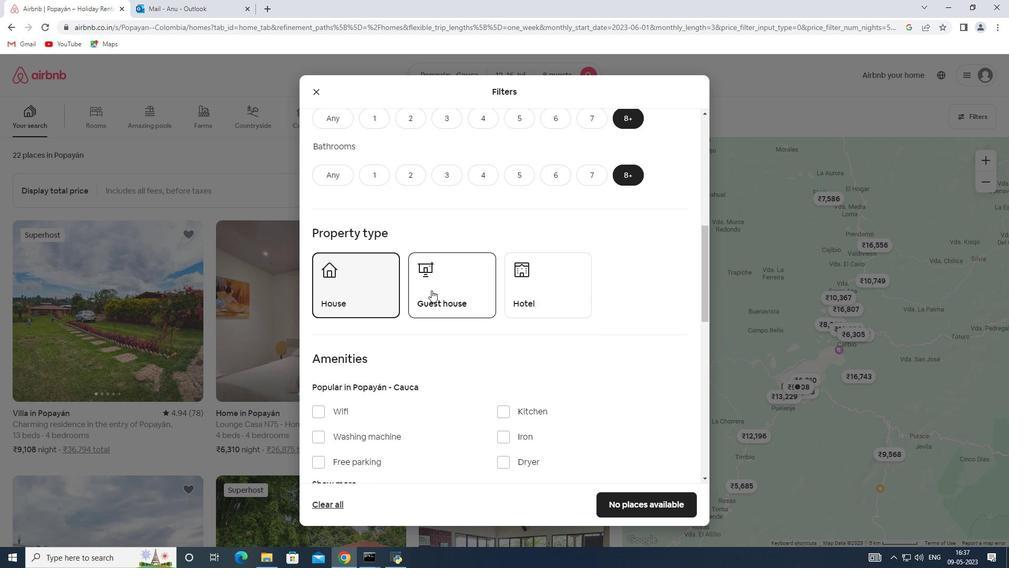 
Action: Mouse moved to (533, 291)
Screenshot: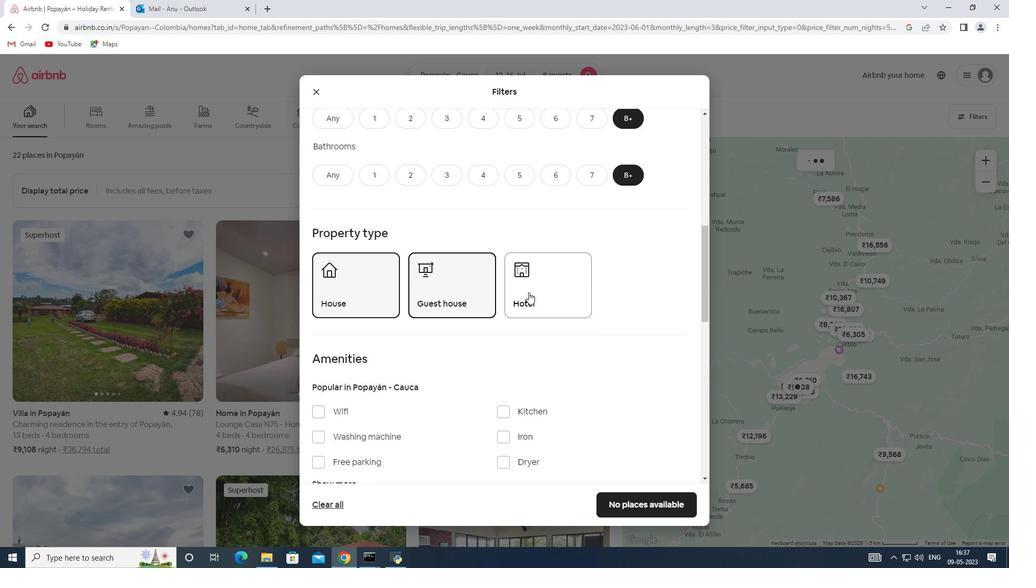 
Action: Mouse pressed left at (533, 291)
Screenshot: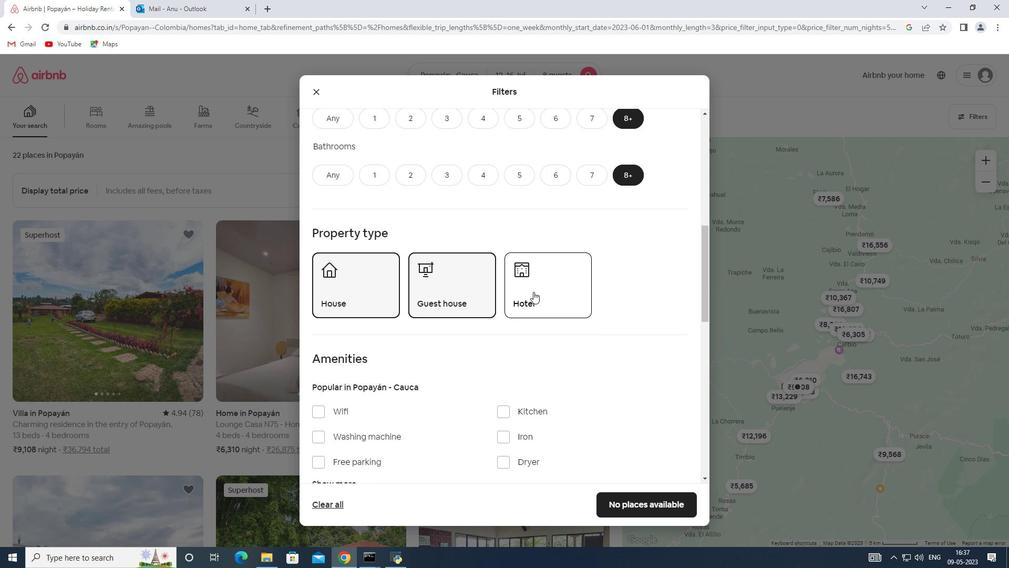 
Action: Mouse scrolled (533, 291) with delta (0, 0)
Screenshot: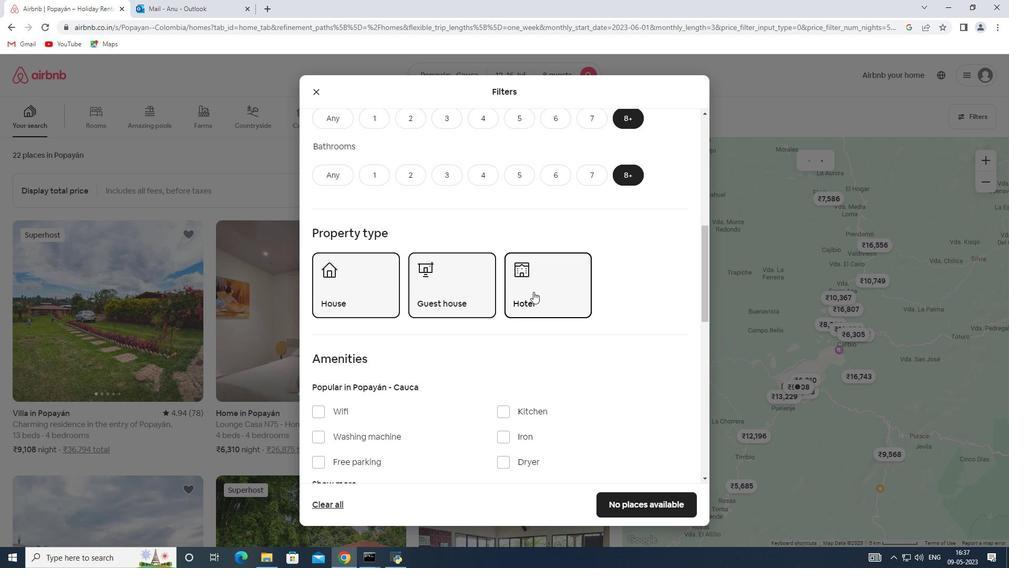 
Action: Mouse scrolled (533, 291) with delta (0, 0)
Screenshot: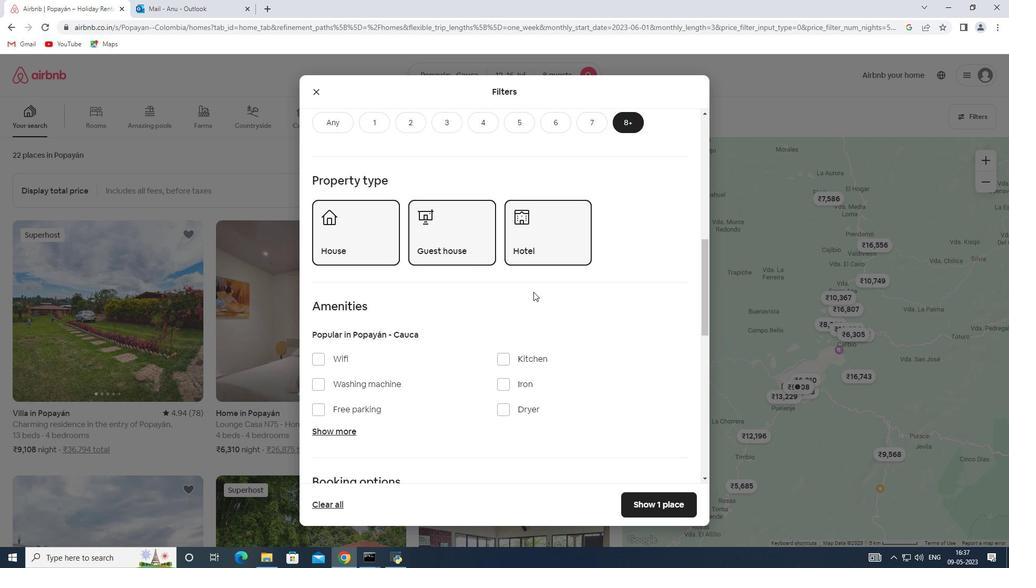 
Action: Mouse moved to (334, 381)
Screenshot: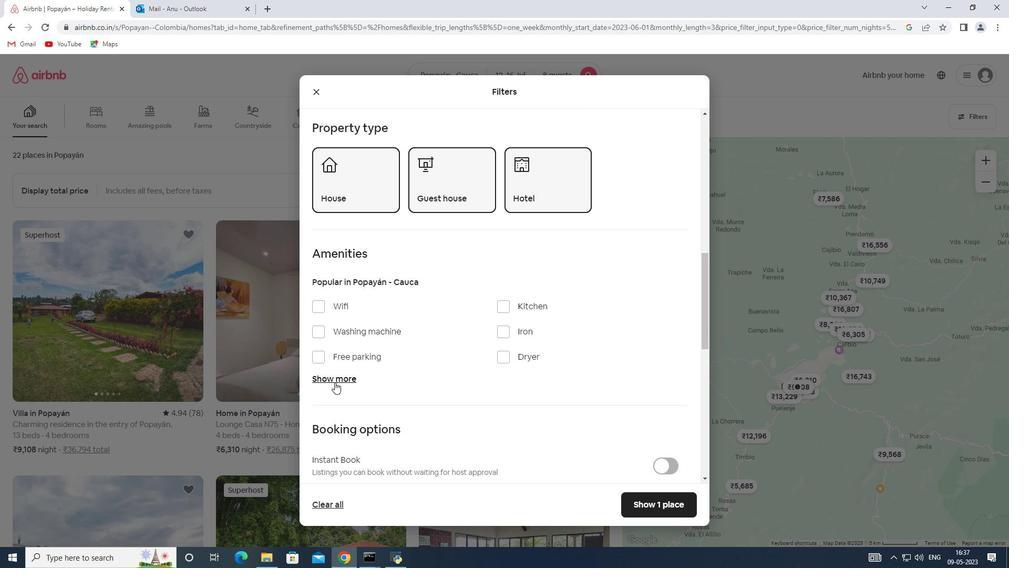 
Action: Mouse pressed left at (334, 381)
Screenshot: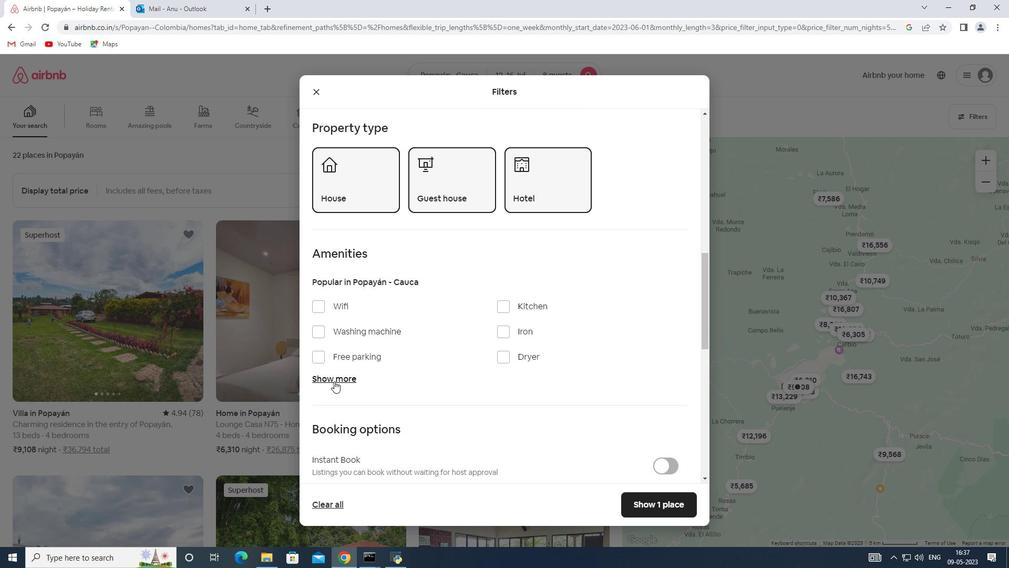 
Action: Mouse moved to (322, 305)
Screenshot: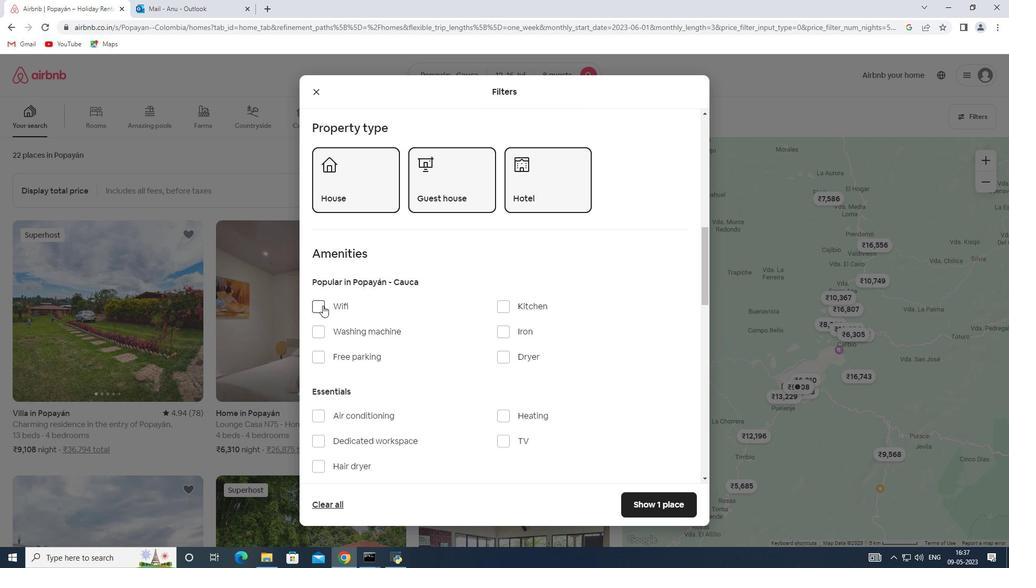 
Action: Mouse pressed left at (322, 305)
Screenshot: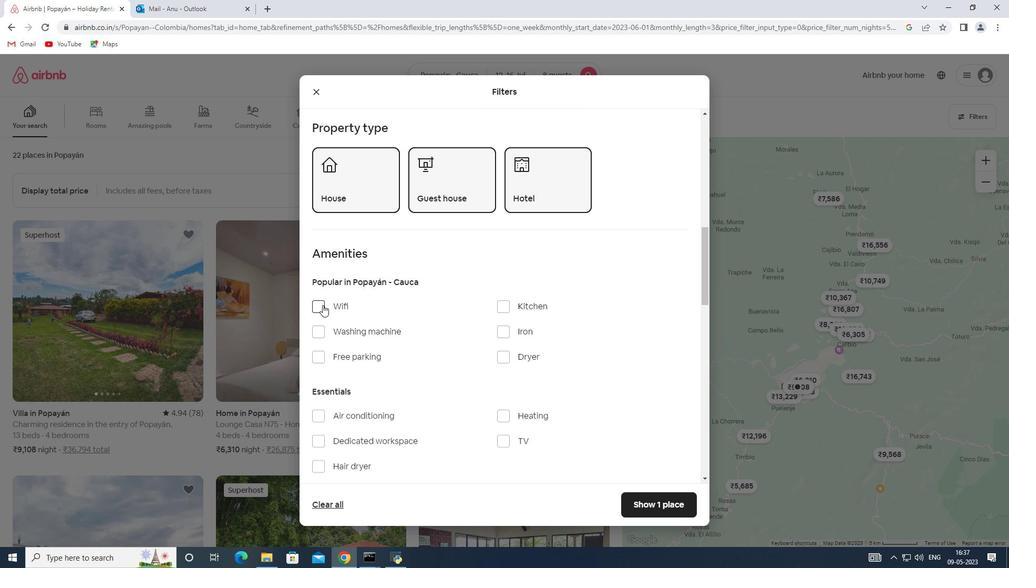
Action: Mouse moved to (507, 438)
Screenshot: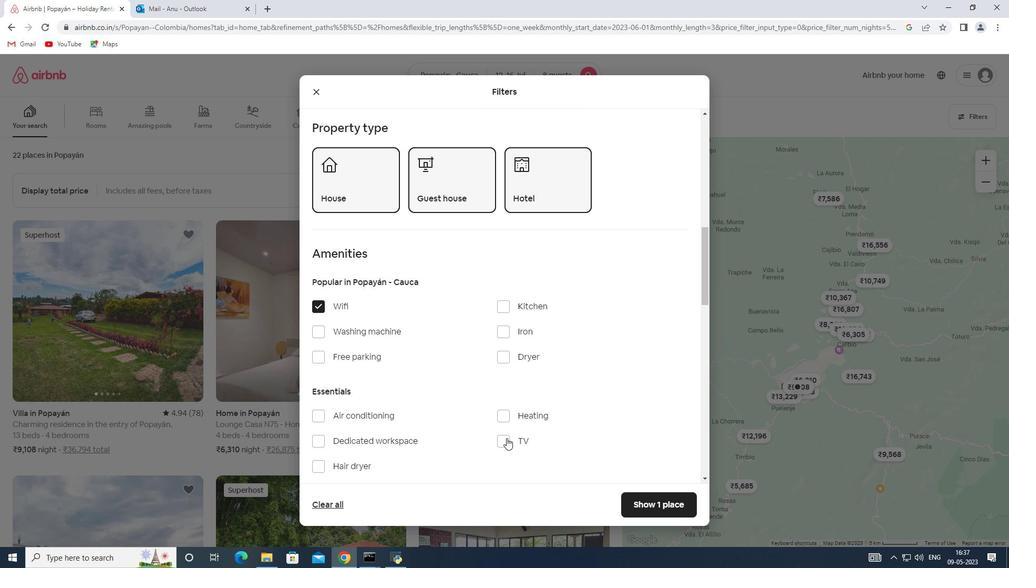 
Action: Mouse pressed left at (507, 438)
Screenshot: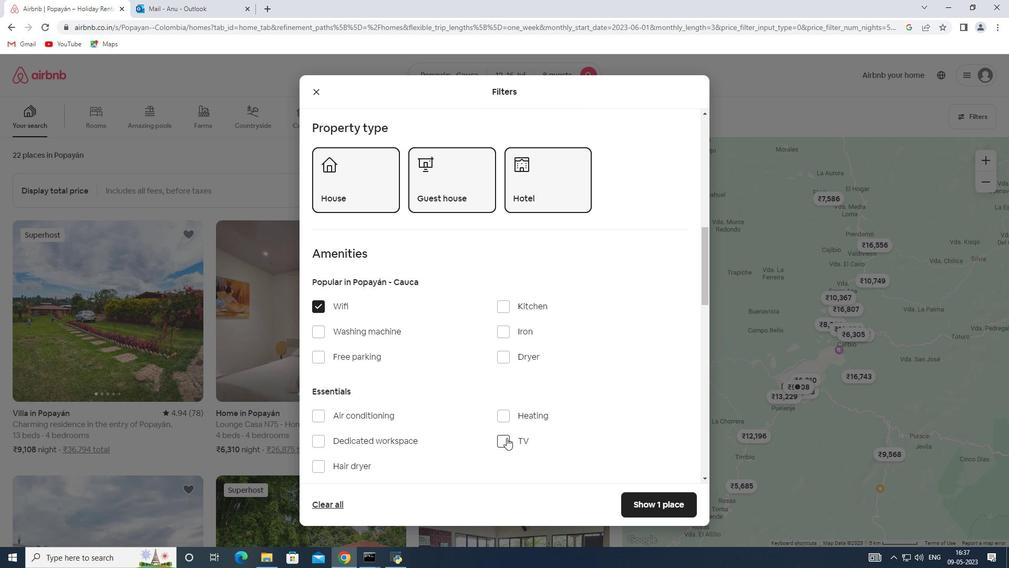 
Action: Mouse moved to (317, 352)
Screenshot: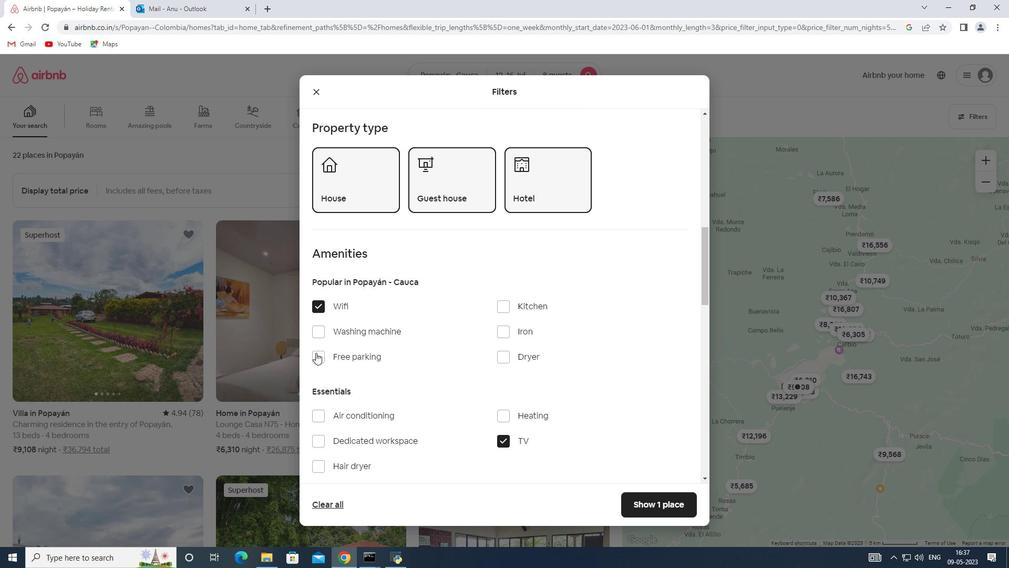 
Action: Mouse pressed left at (317, 352)
Screenshot: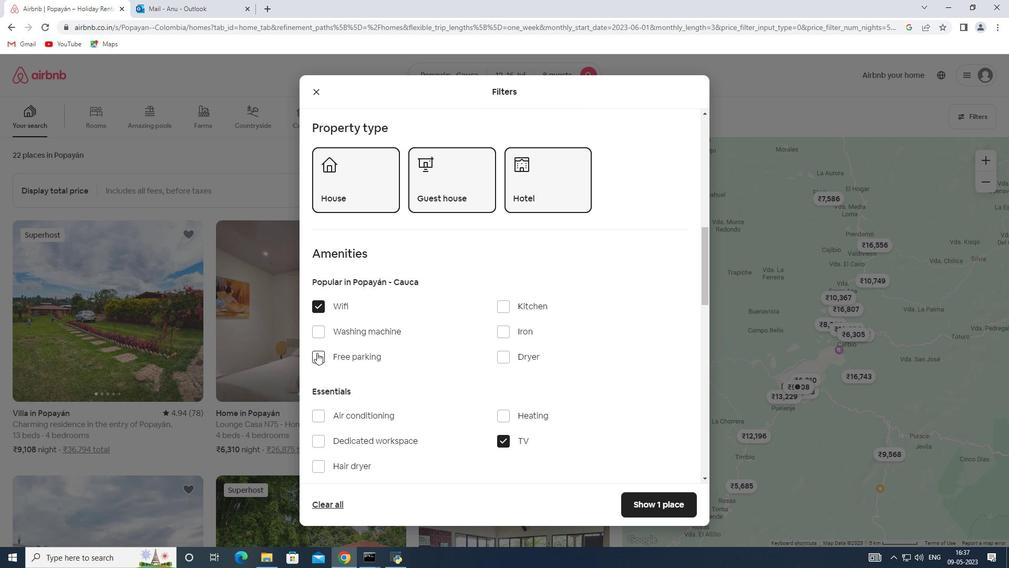 
Action: Mouse moved to (325, 345)
Screenshot: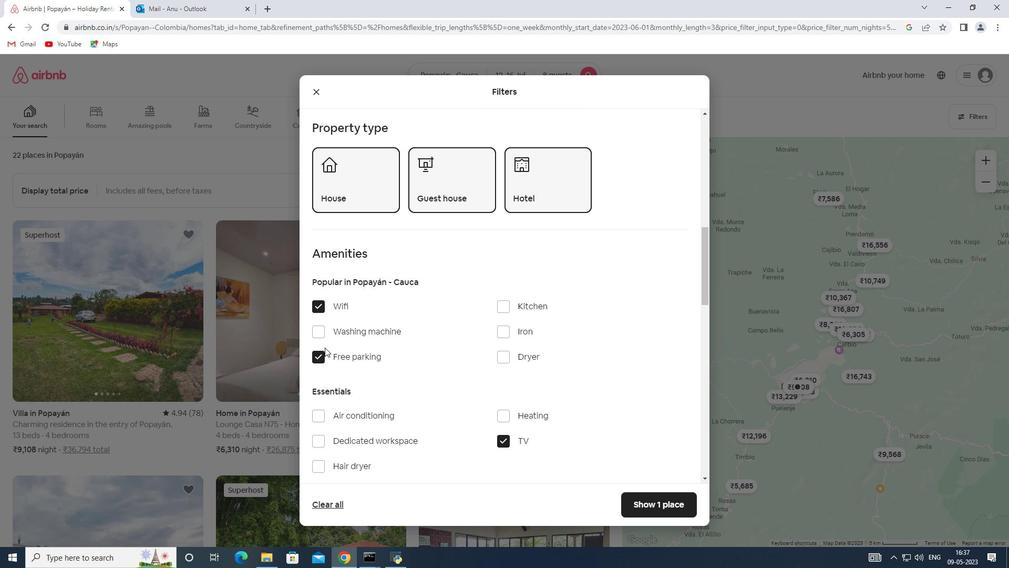 
Action: Mouse scrolled (325, 345) with delta (0, 0)
Screenshot: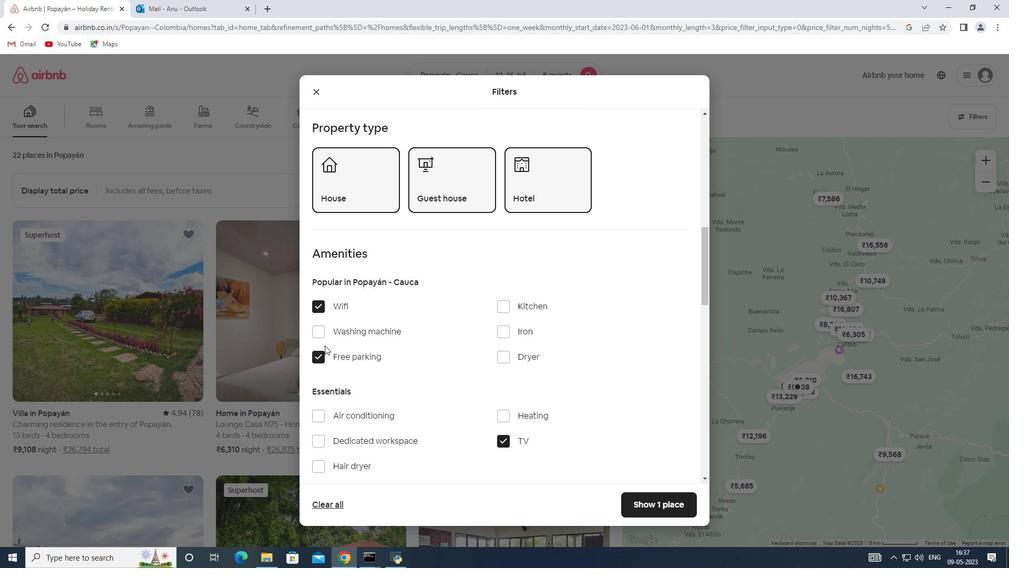 
Action: Mouse scrolled (325, 345) with delta (0, 0)
Screenshot: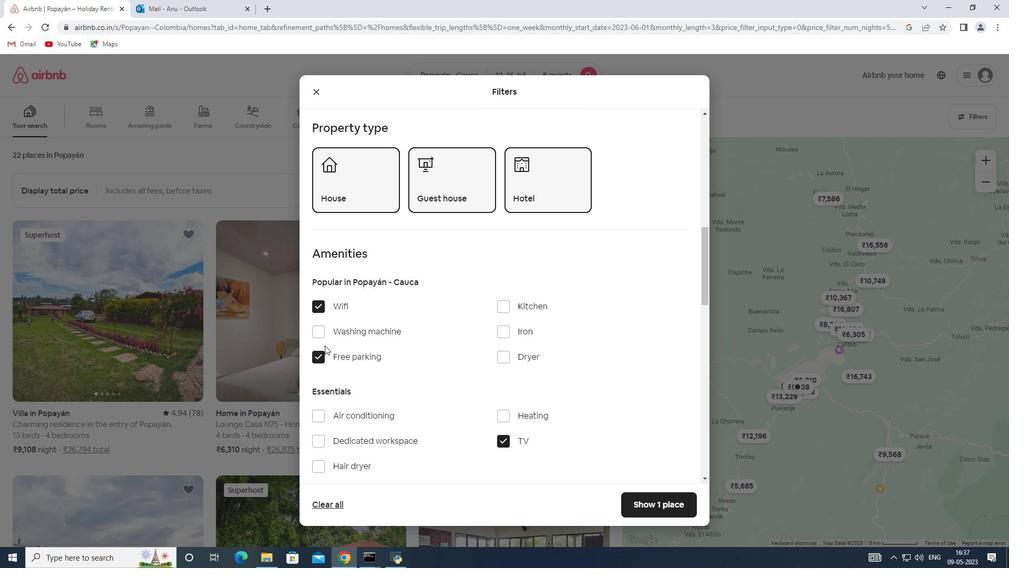 
Action: Mouse scrolled (325, 345) with delta (0, 0)
Screenshot: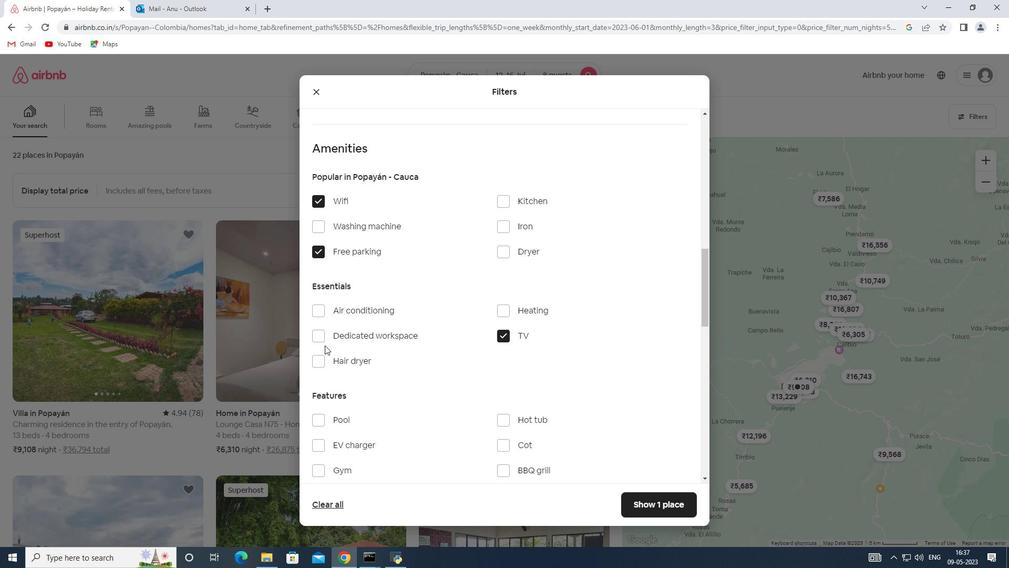 
Action: Mouse moved to (350, 418)
Screenshot: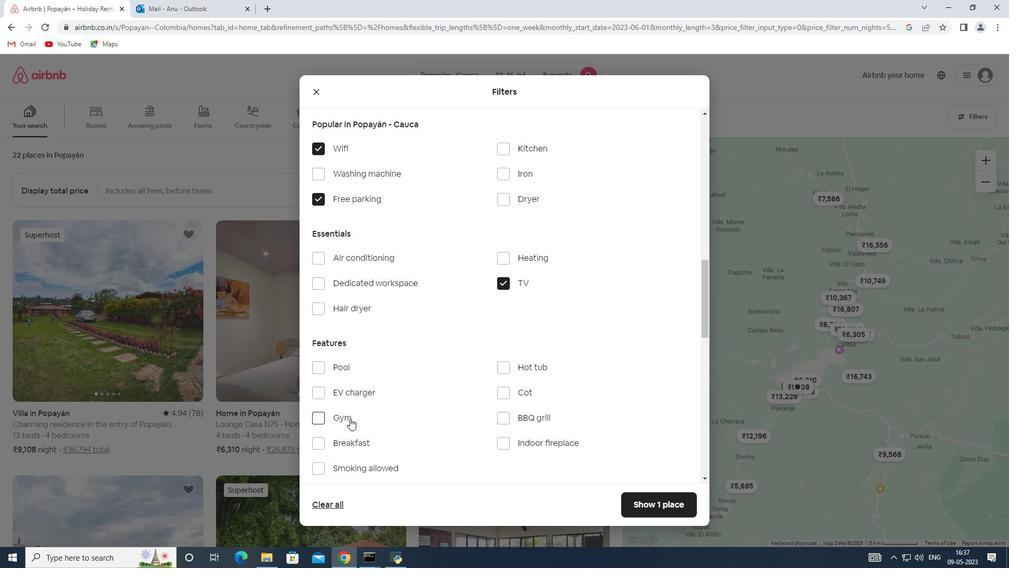 
Action: Mouse pressed left at (350, 418)
Screenshot: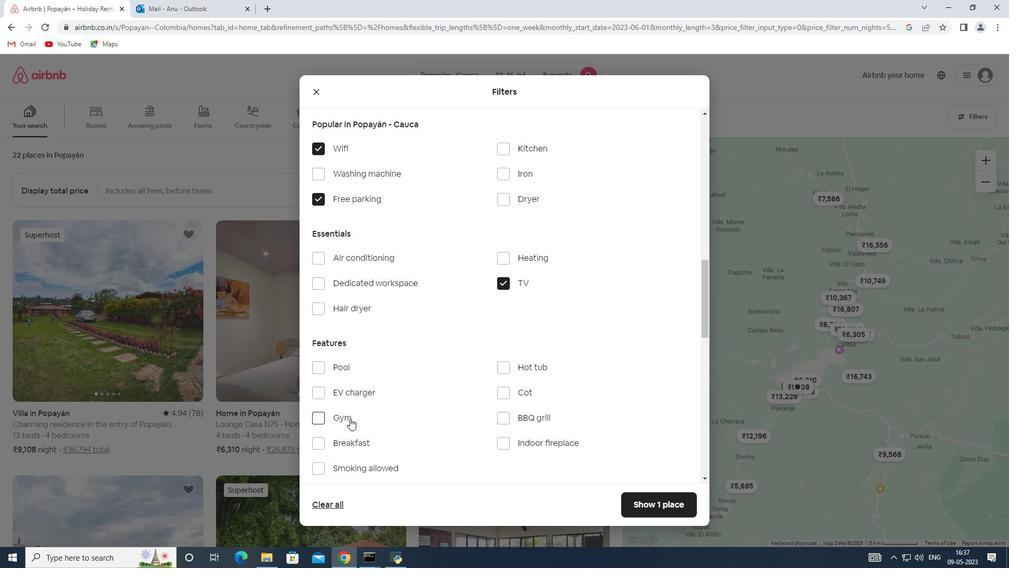 
Action: Mouse moved to (360, 442)
Screenshot: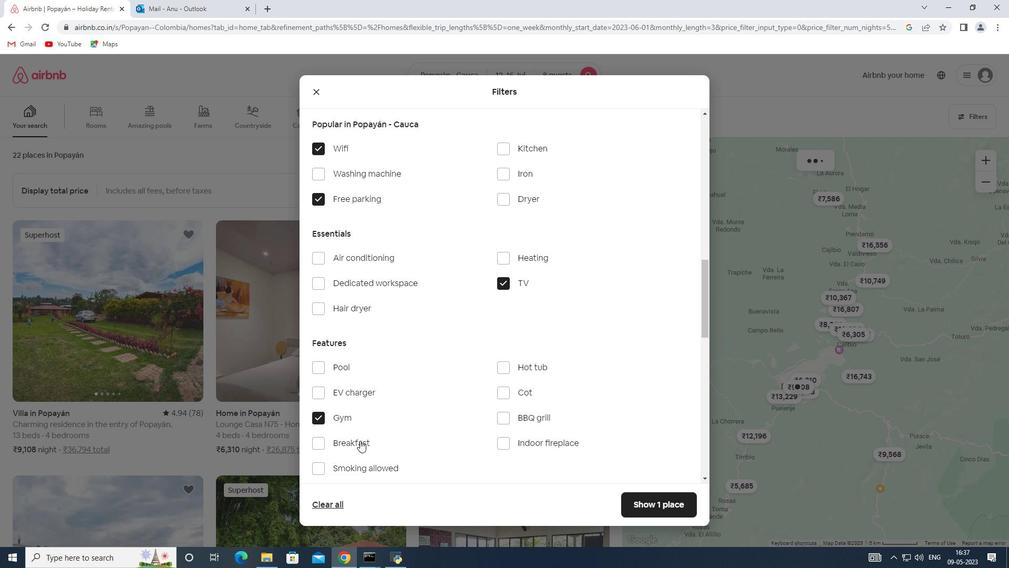 
Action: Mouse pressed left at (360, 442)
Screenshot: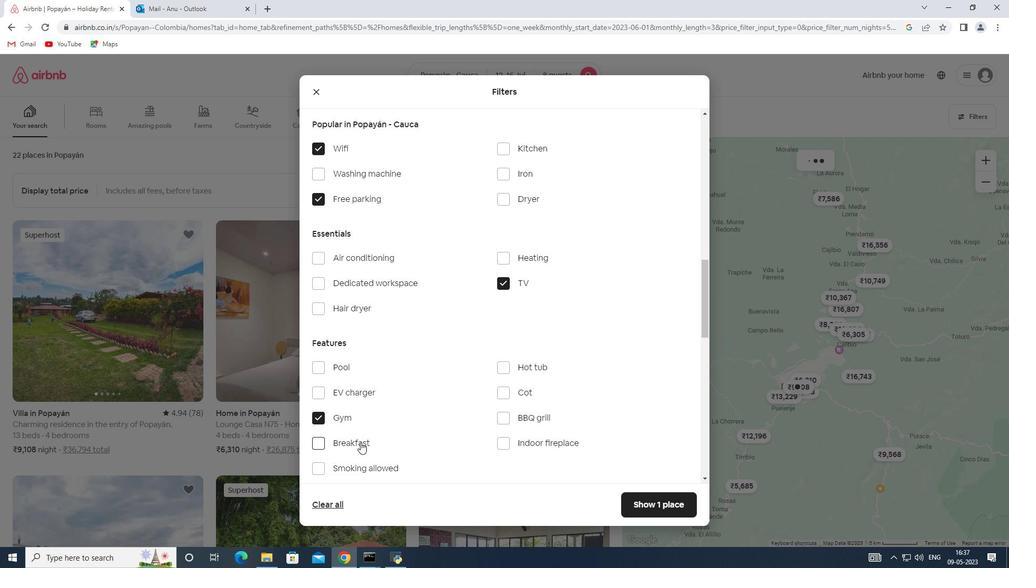 
Action: Mouse moved to (401, 399)
Screenshot: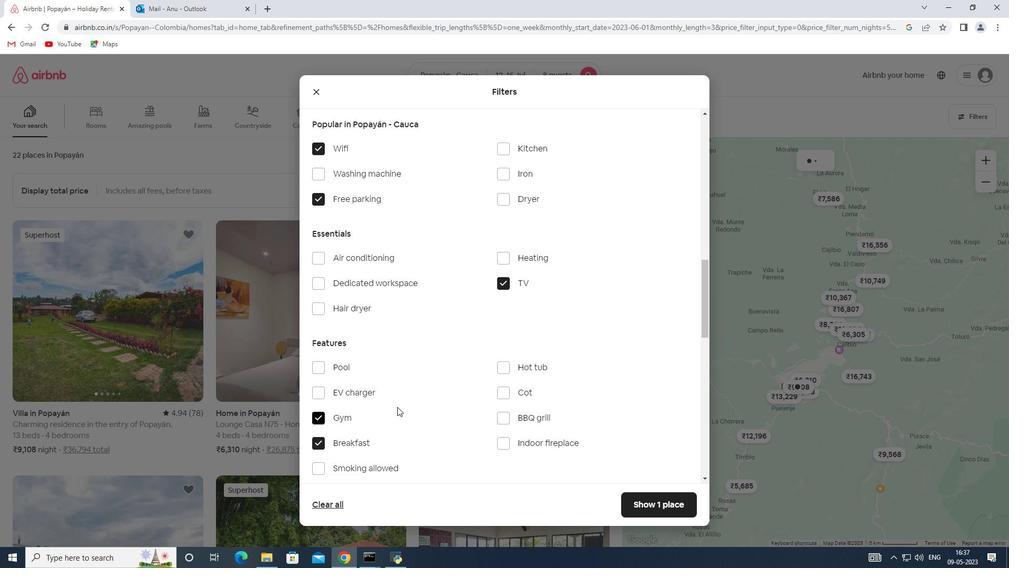 
Action: Mouse scrolled (401, 399) with delta (0, 0)
Screenshot: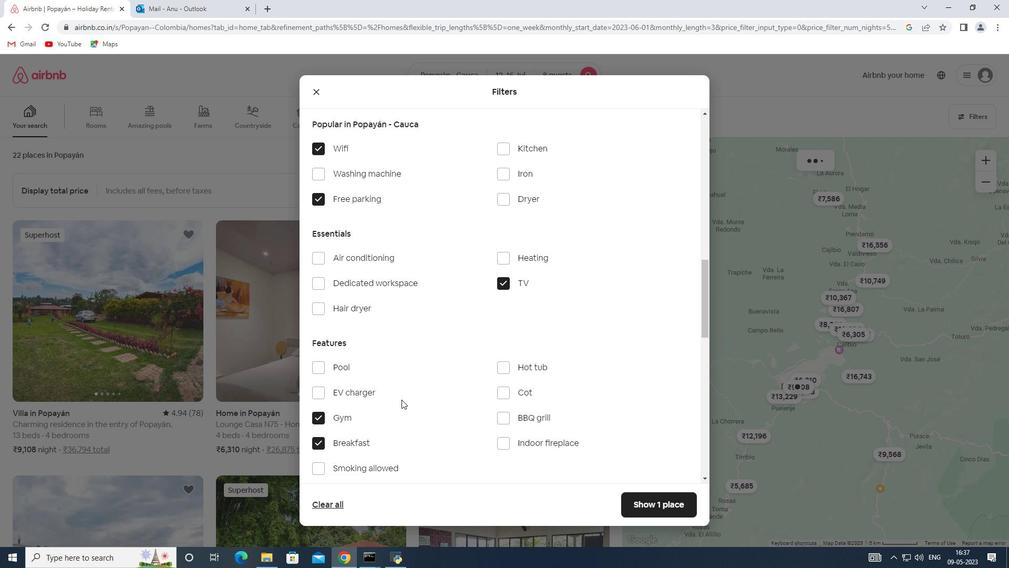 
Action: Mouse scrolled (401, 399) with delta (0, 0)
Screenshot: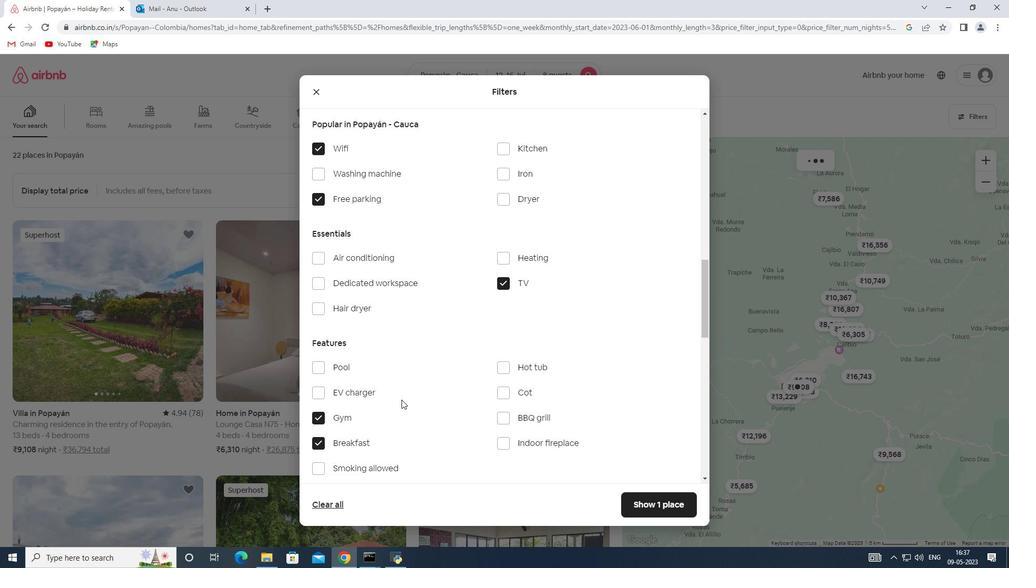 
Action: Mouse scrolled (401, 399) with delta (0, 0)
Screenshot: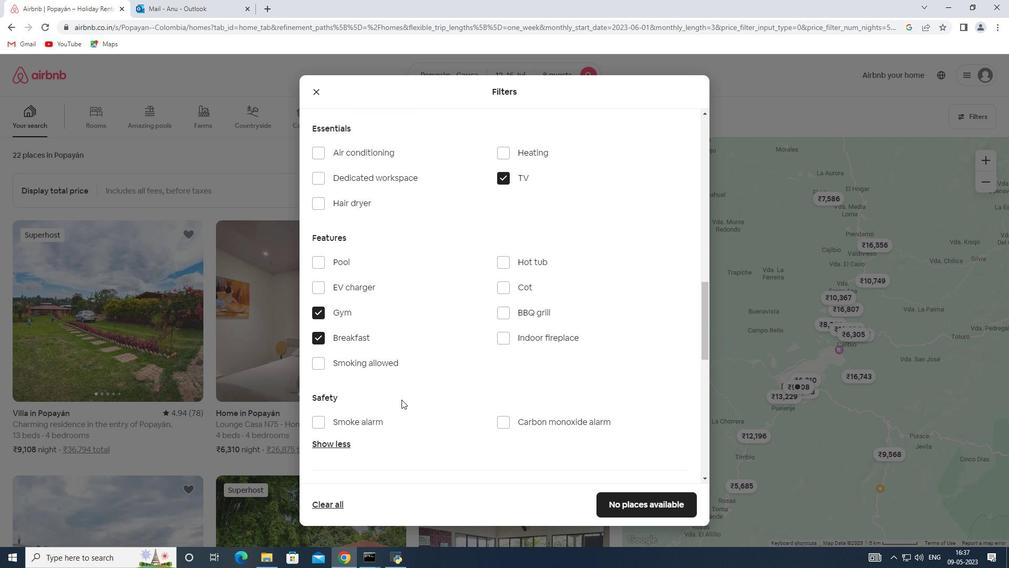 
Action: Mouse scrolled (401, 399) with delta (0, 0)
Screenshot: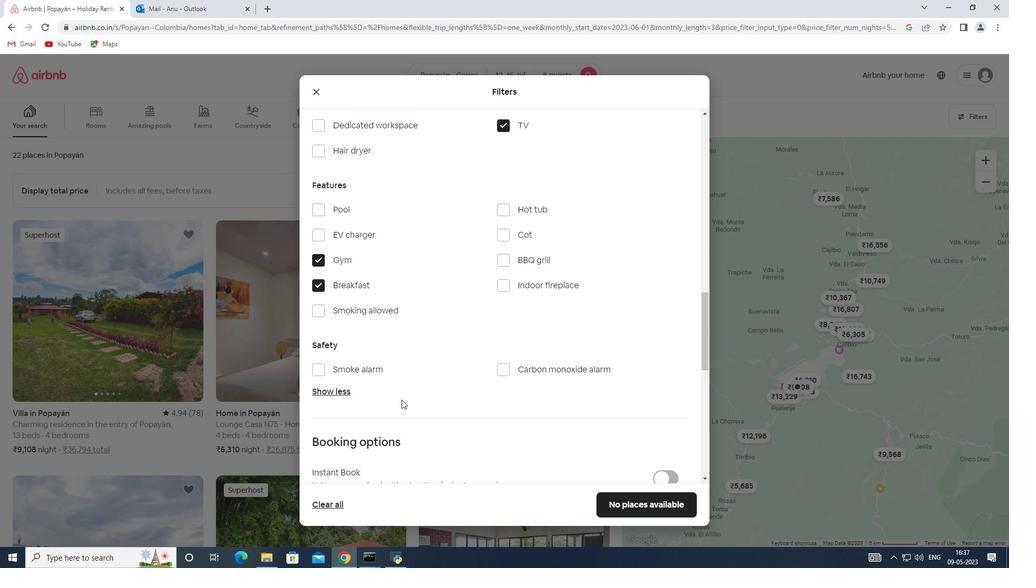 
Action: Mouse scrolled (401, 399) with delta (0, 0)
Screenshot: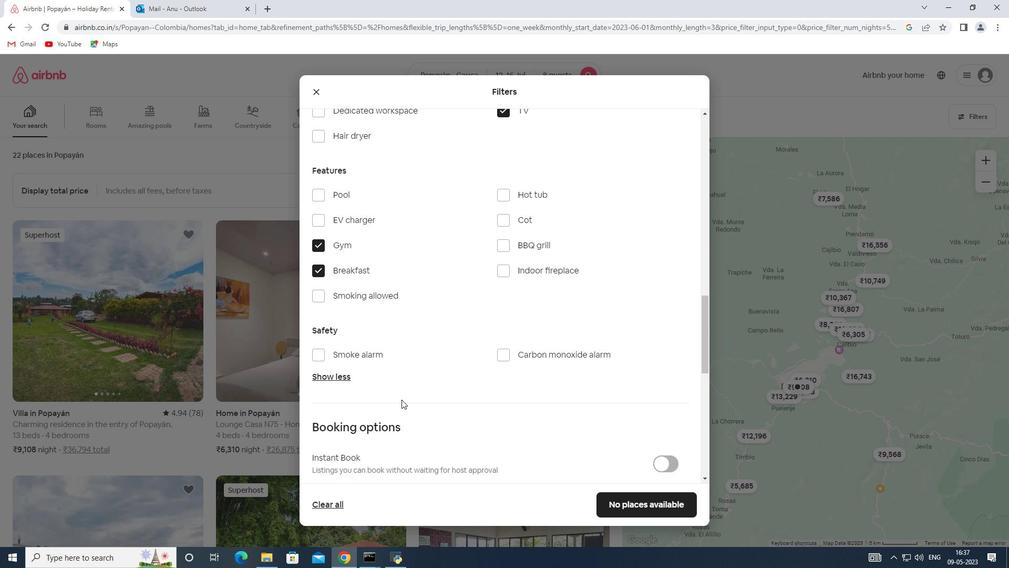 
Action: Mouse scrolled (401, 399) with delta (0, 0)
Screenshot: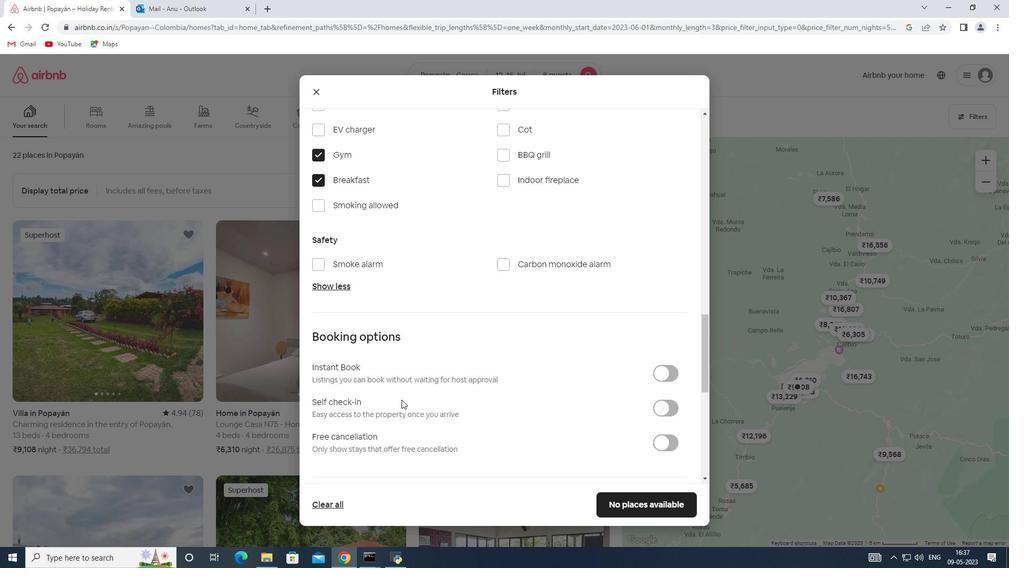 
Action: Mouse moved to (657, 351)
Screenshot: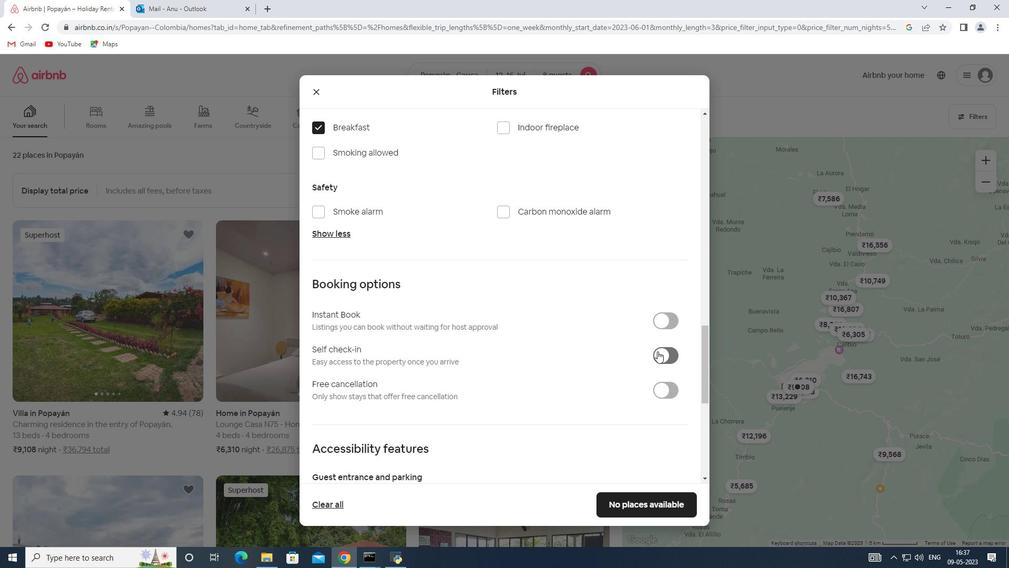 
Action: Mouse pressed left at (657, 351)
Screenshot: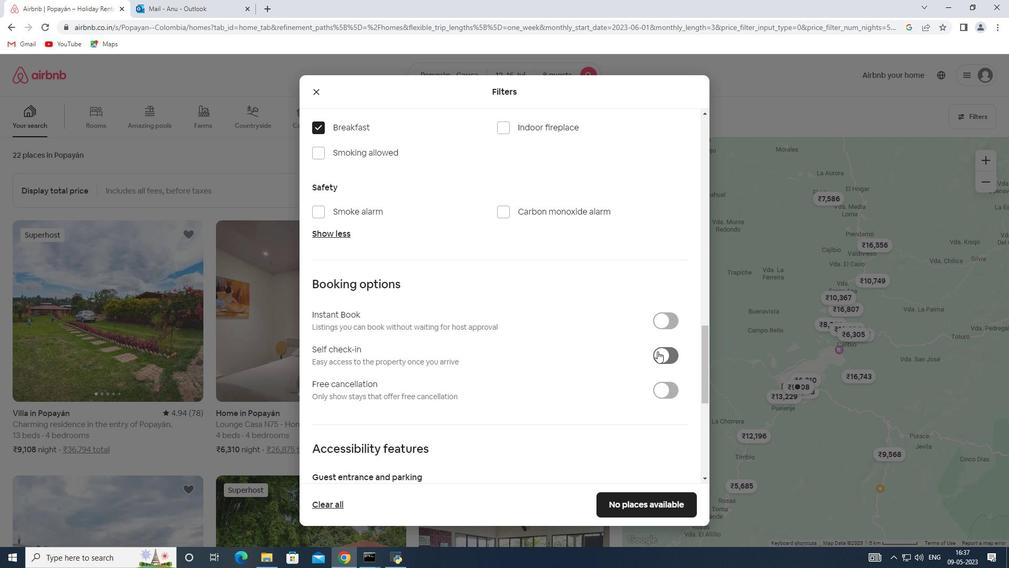 
Action: Mouse moved to (423, 371)
Screenshot: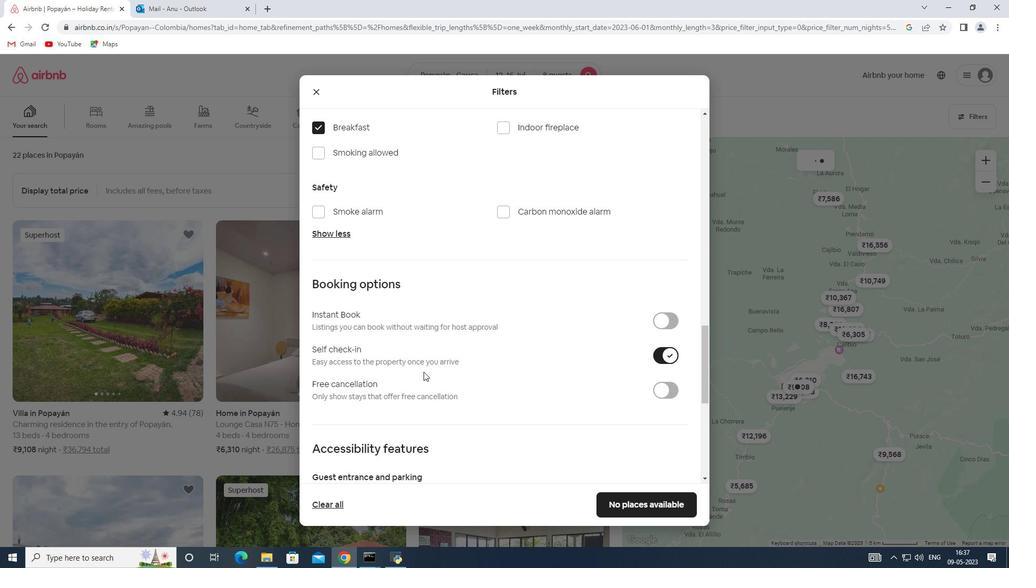 
Action: Mouse scrolled (423, 371) with delta (0, 0)
Screenshot: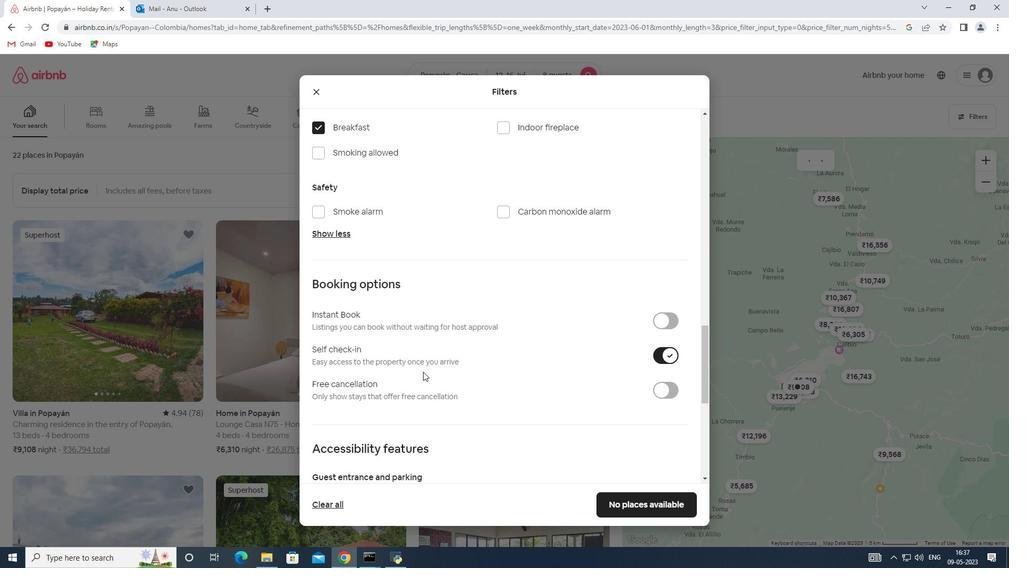 
Action: Mouse scrolled (423, 371) with delta (0, 0)
Screenshot: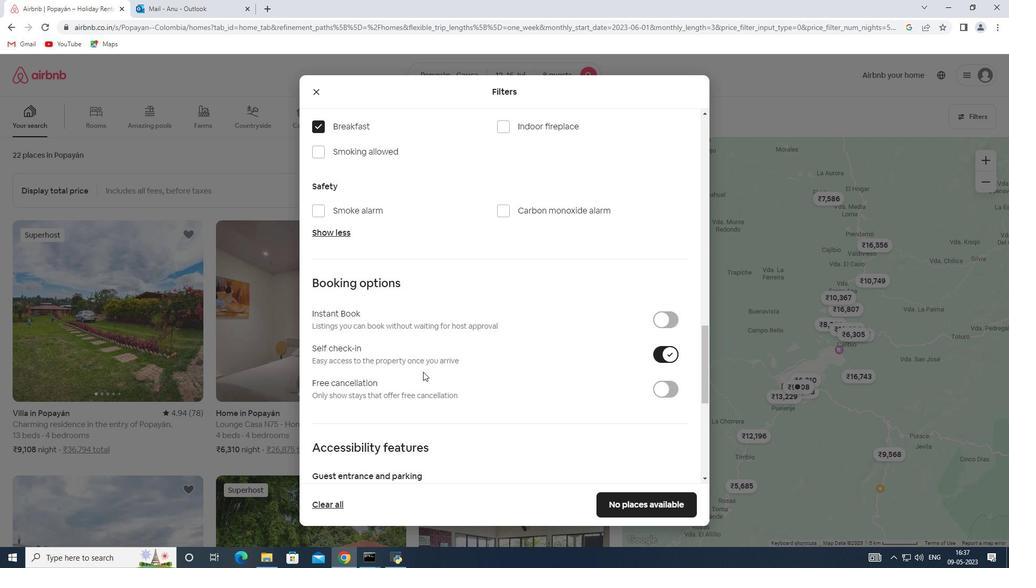 
Action: Mouse scrolled (423, 371) with delta (0, 0)
Screenshot: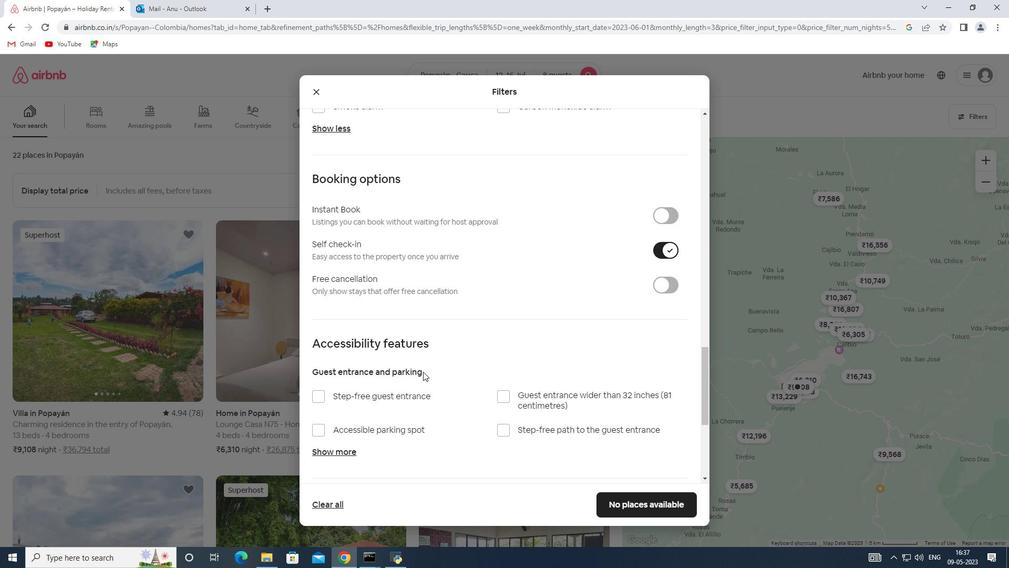 
Action: Mouse scrolled (423, 371) with delta (0, 0)
Screenshot: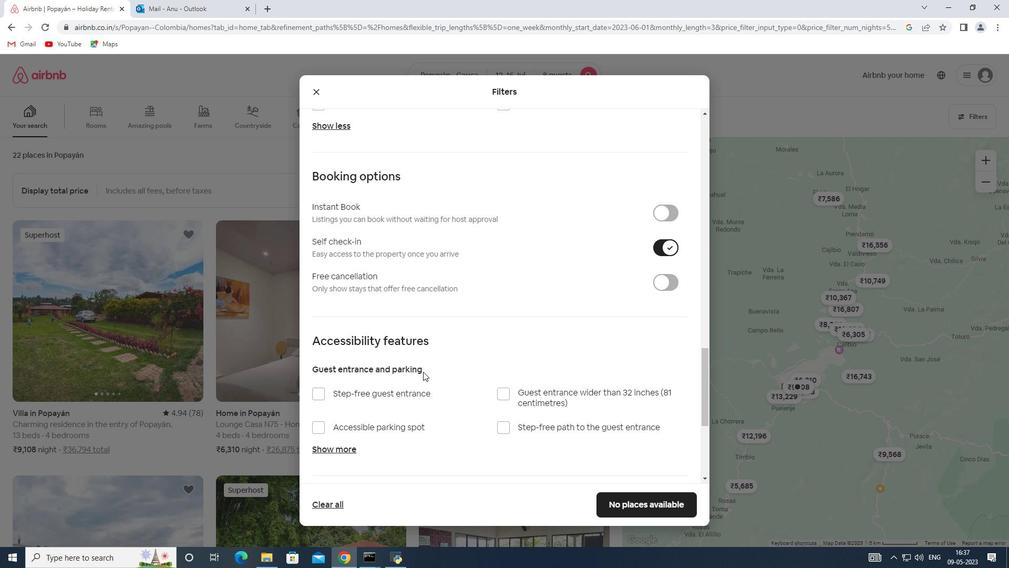 
Action: Mouse scrolled (423, 371) with delta (0, 0)
Screenshot: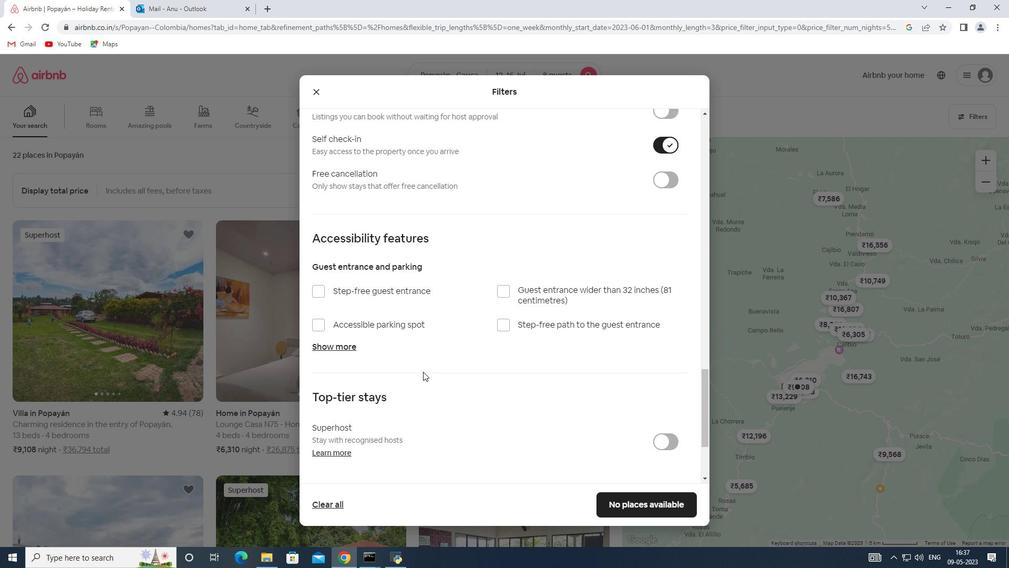 
Action: Mouse scrolled (423, 371) with delta (0, 0)
Screenshot: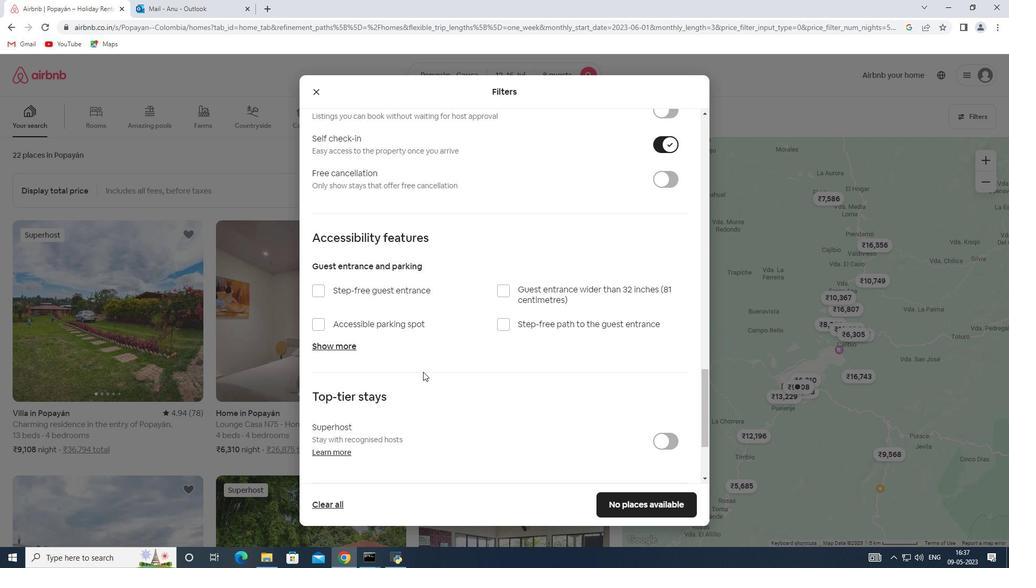 
Action: Mouse moved to (336, 433)
Screenshot: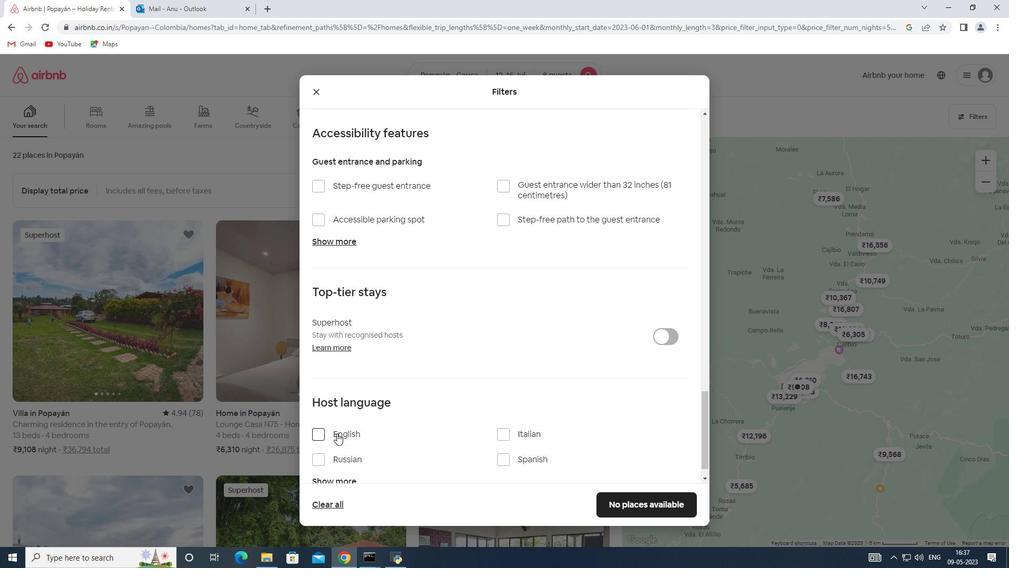
Action: Mouse pressed left at (336, 433)
Screenshot: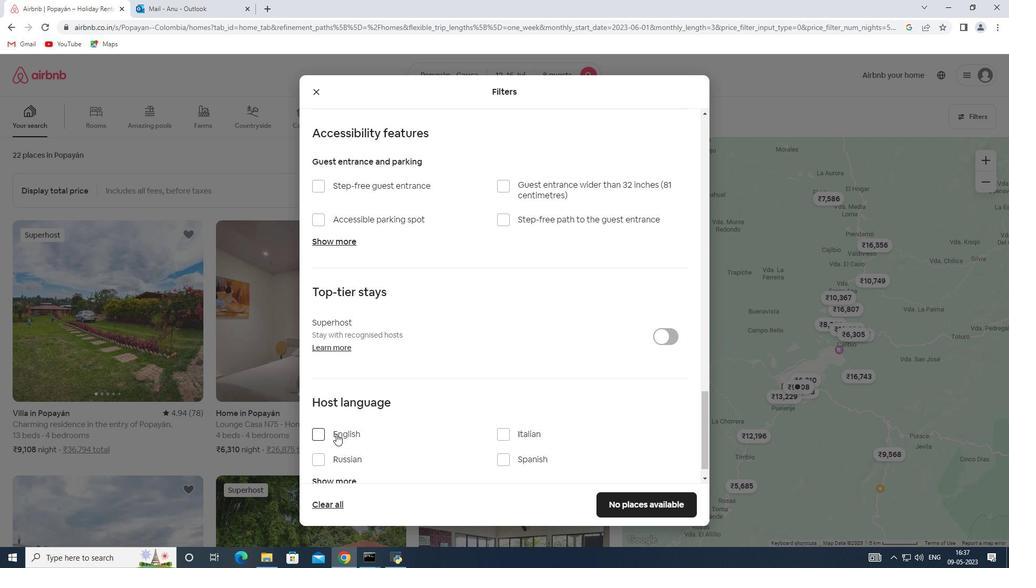 
Action: Mouse moved to (645, 499)
Screenshot: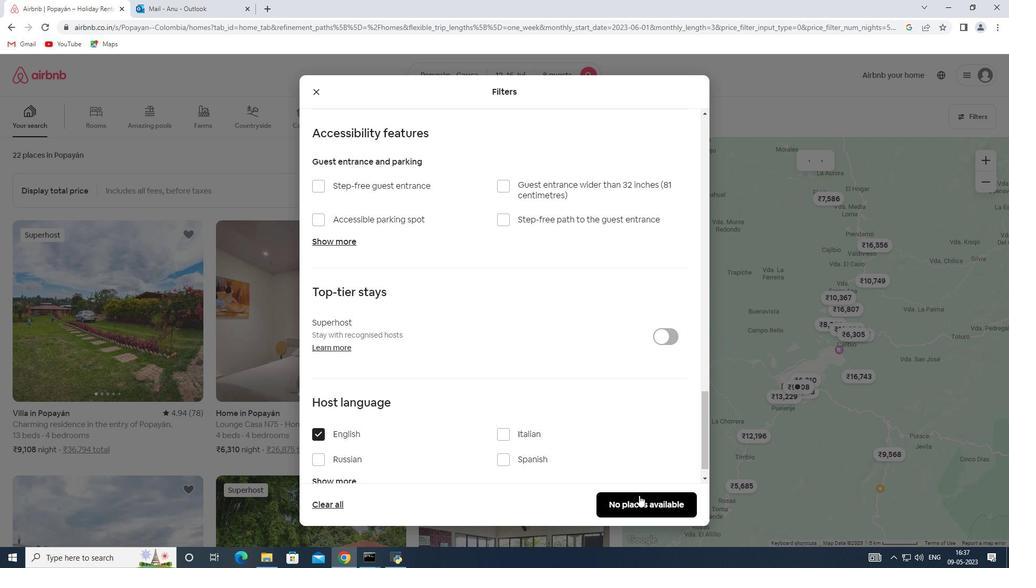 
Action: Mouse pressed left at (645, 499)
Screenshot: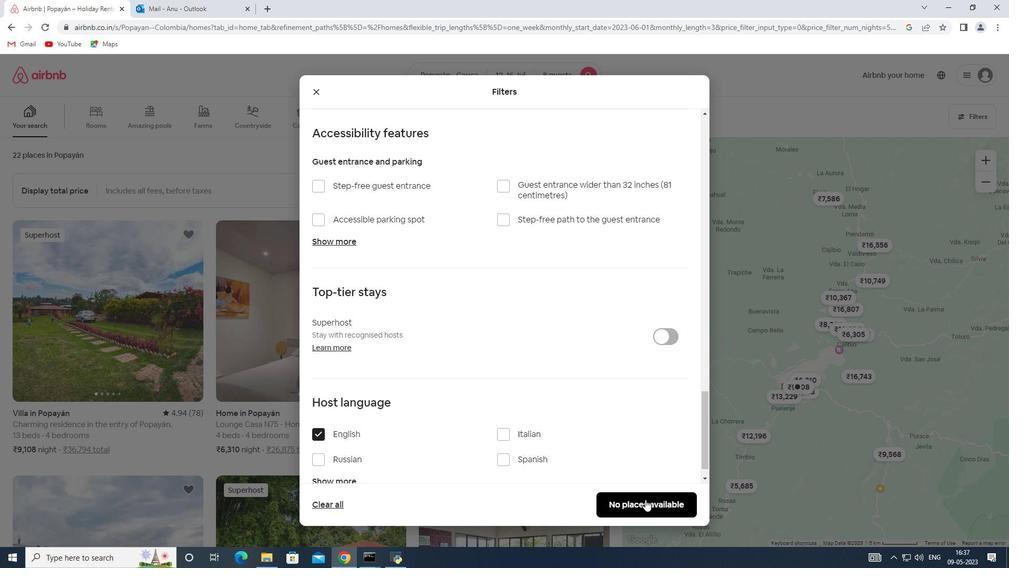 
